 Task: Apply Photo Album Theme on "Image A.jpg" and play.
Action: Mouse moved to (863, 148)
Screenshot: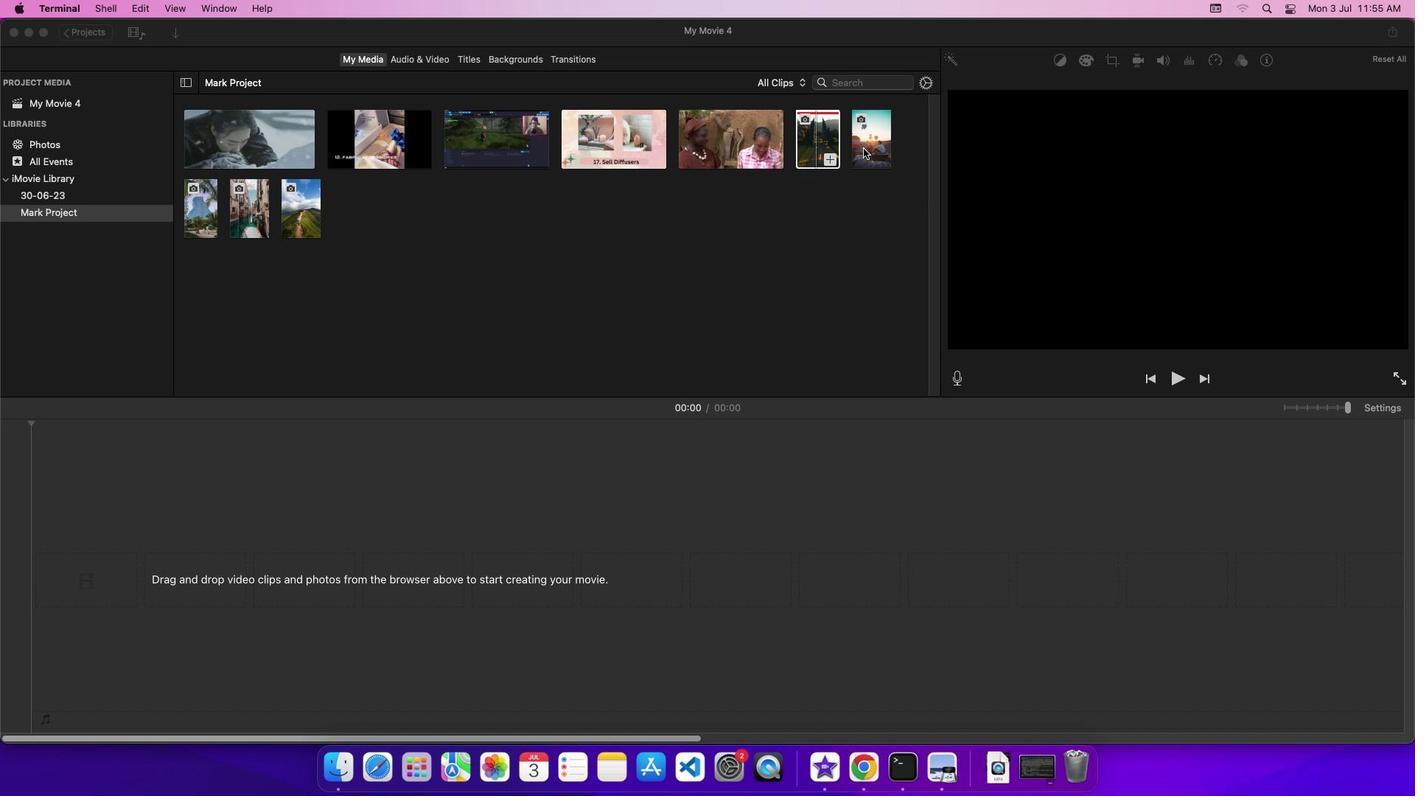 
Action: Mouse pressed left at (863, 148)
Screenshot: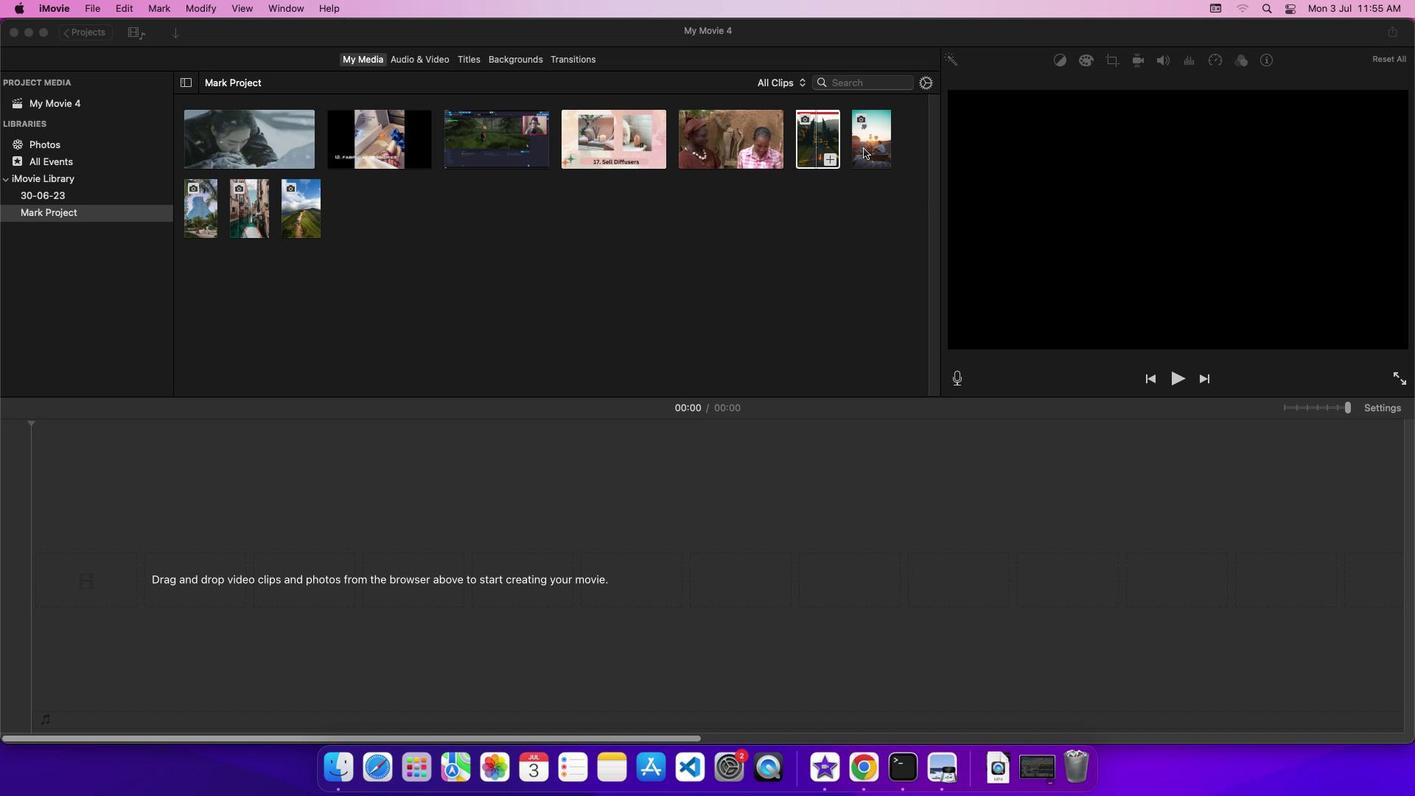 
Action: Mouse moved to (867, 144)
Screenshot: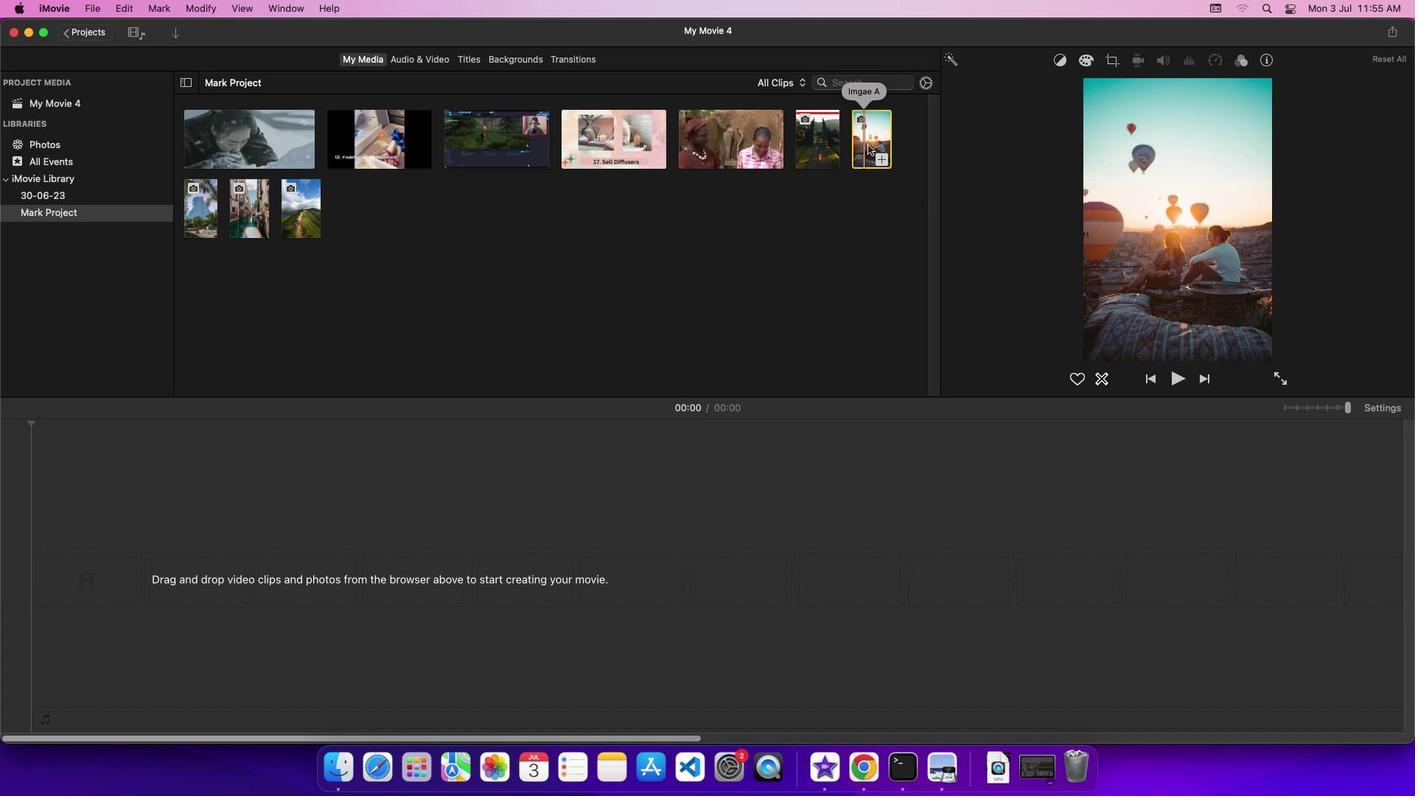 
Action: Mouse pressed left at (867, 144)
Screenshot: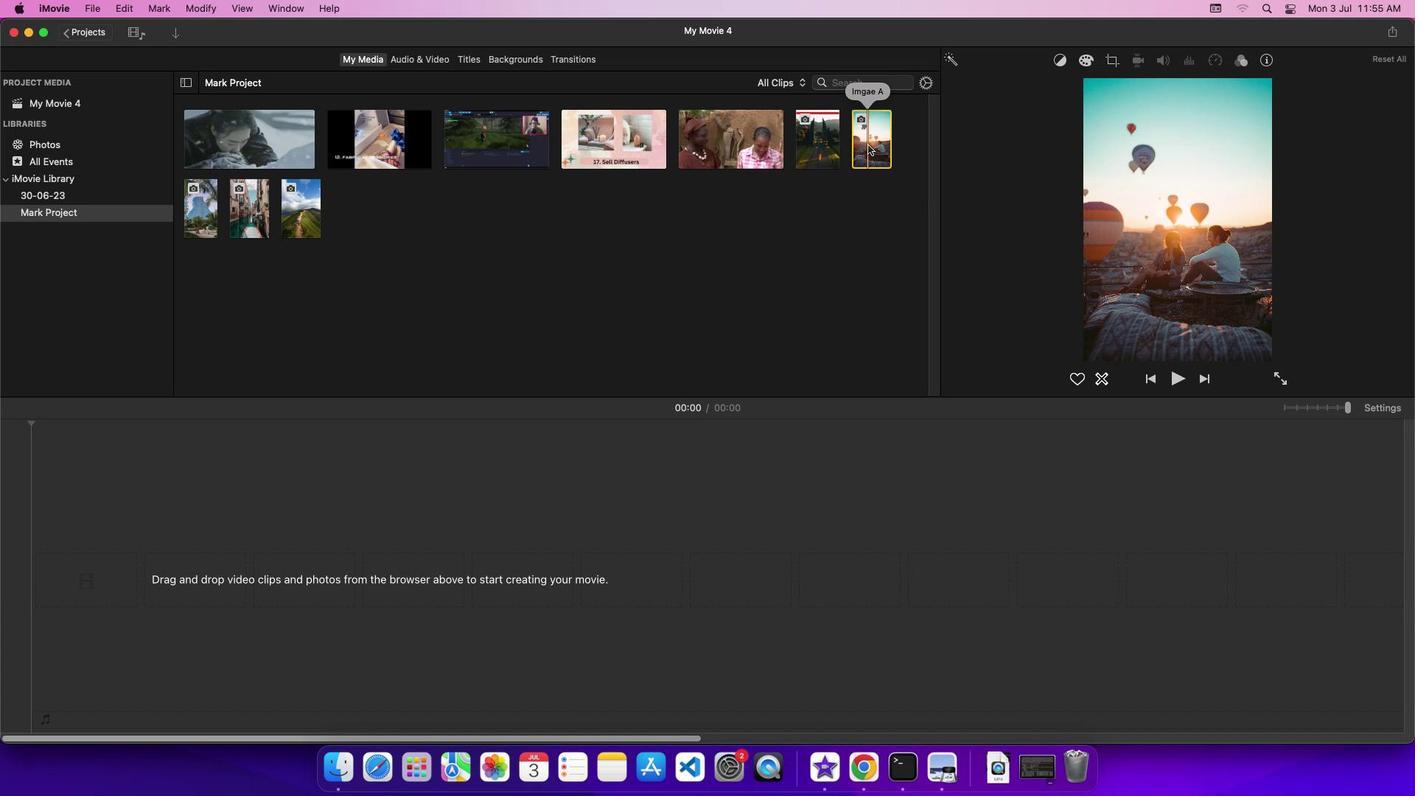 
Action: Mouse moved to (1398, 406)
Screenshot: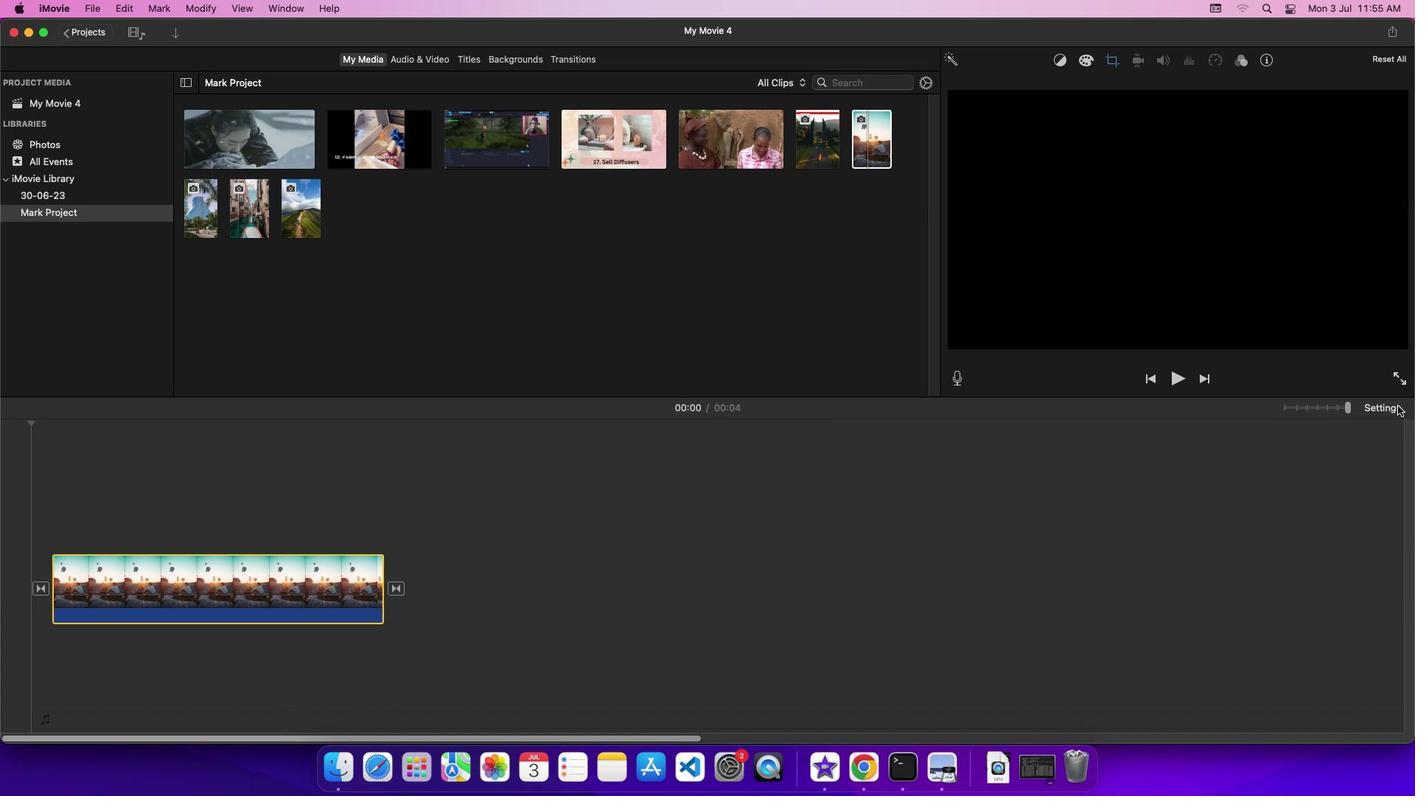 
Action: Mouse pressed left at (1398, 406)
Screenshot: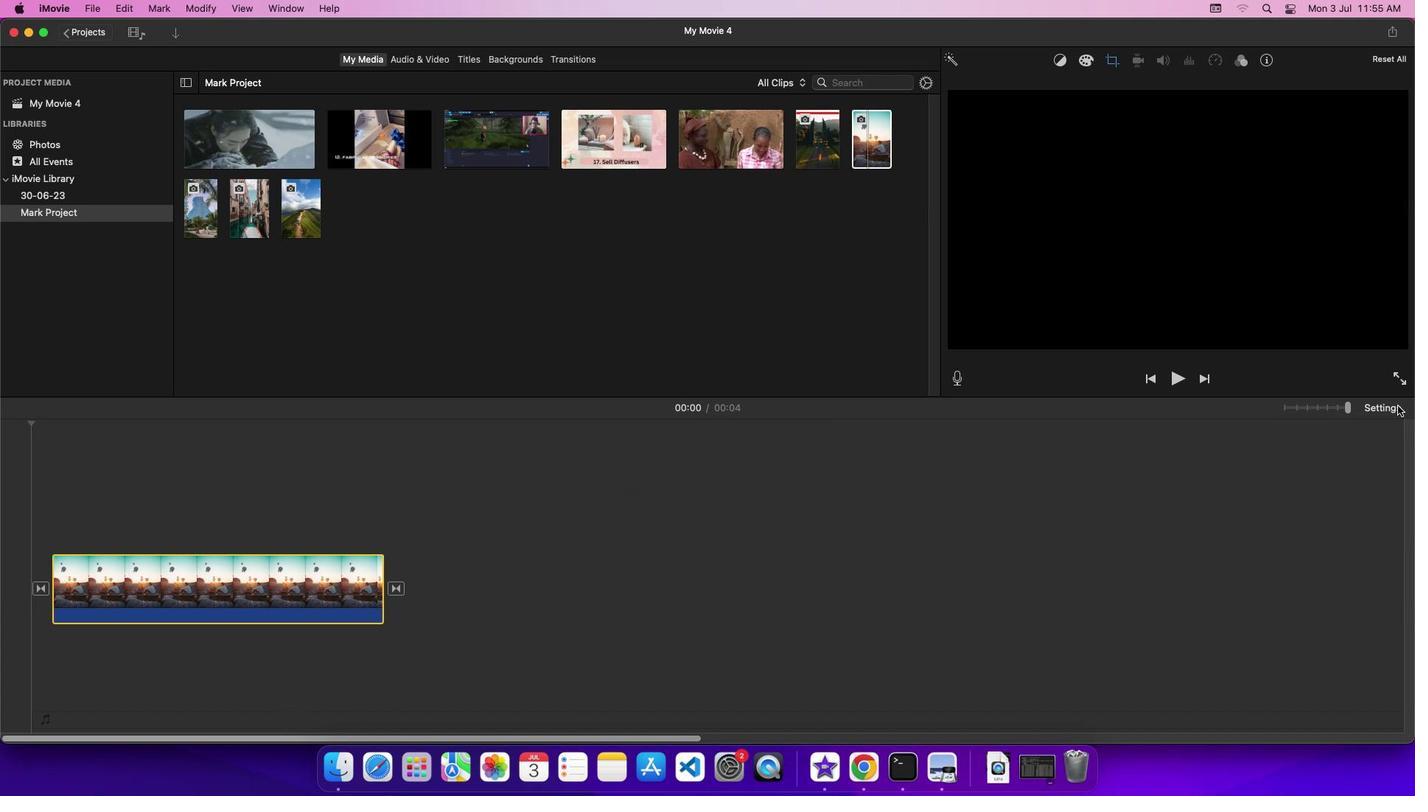 
Action: Mouse moved to (1253, 473)
Screenshot: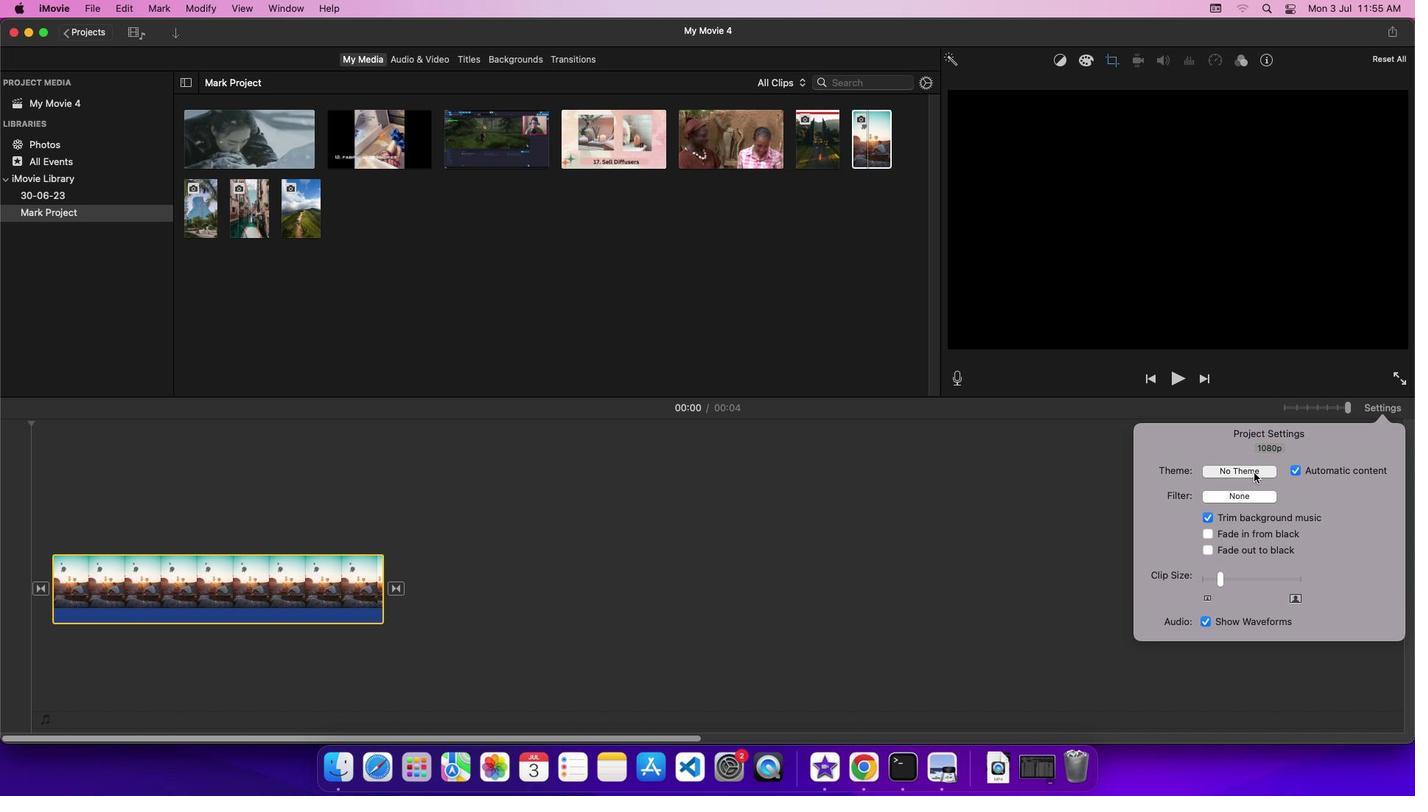 
Action: Mouse pressed left at (1253, 473)
Screenshot: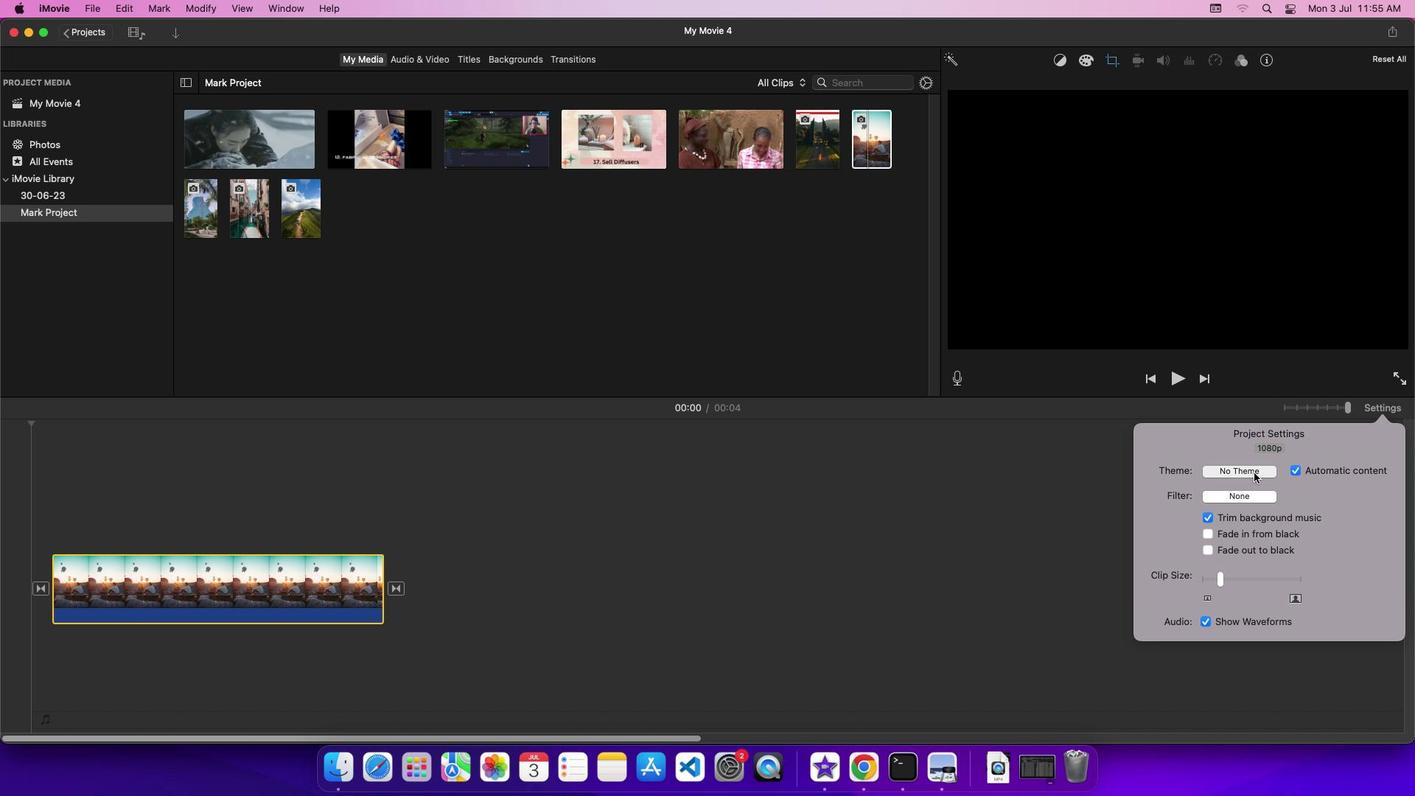 
Action: Mouse moved to (863, 428)
Screenshot: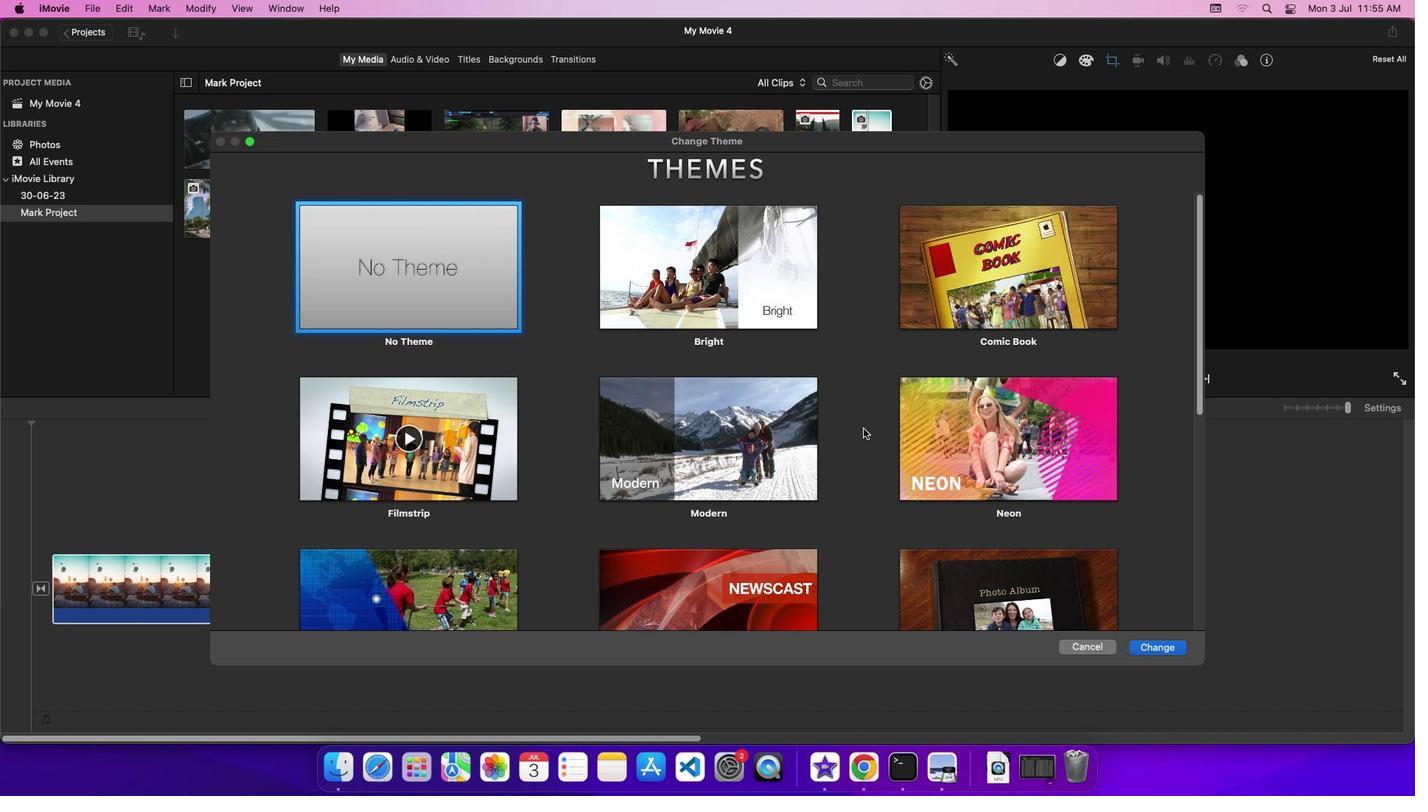 
Action: Mouse scrolled (863, 428) with delta (0, 0)
Screenshot: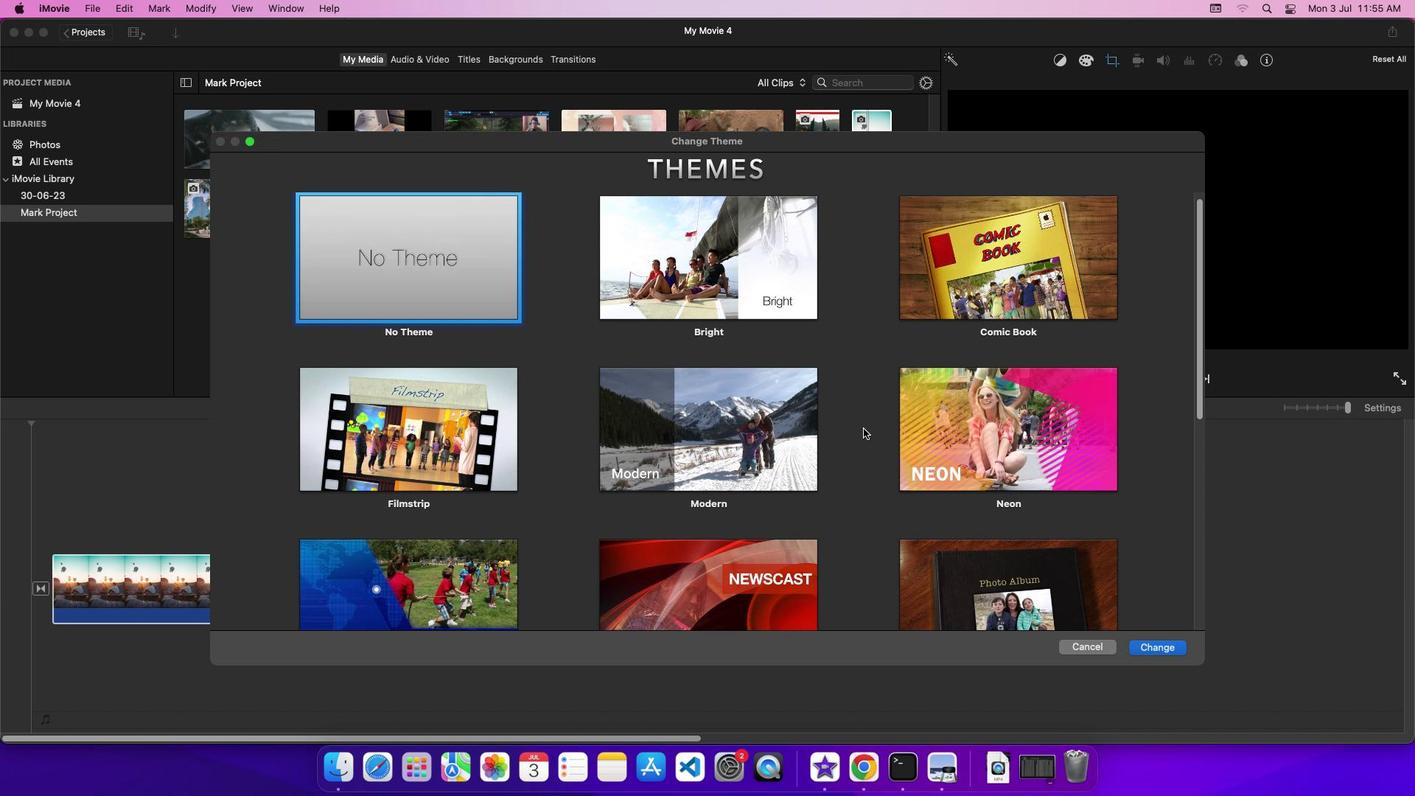 
Action: Mouse scrolled (863, 428) with delta (0, 0)
Screenshot: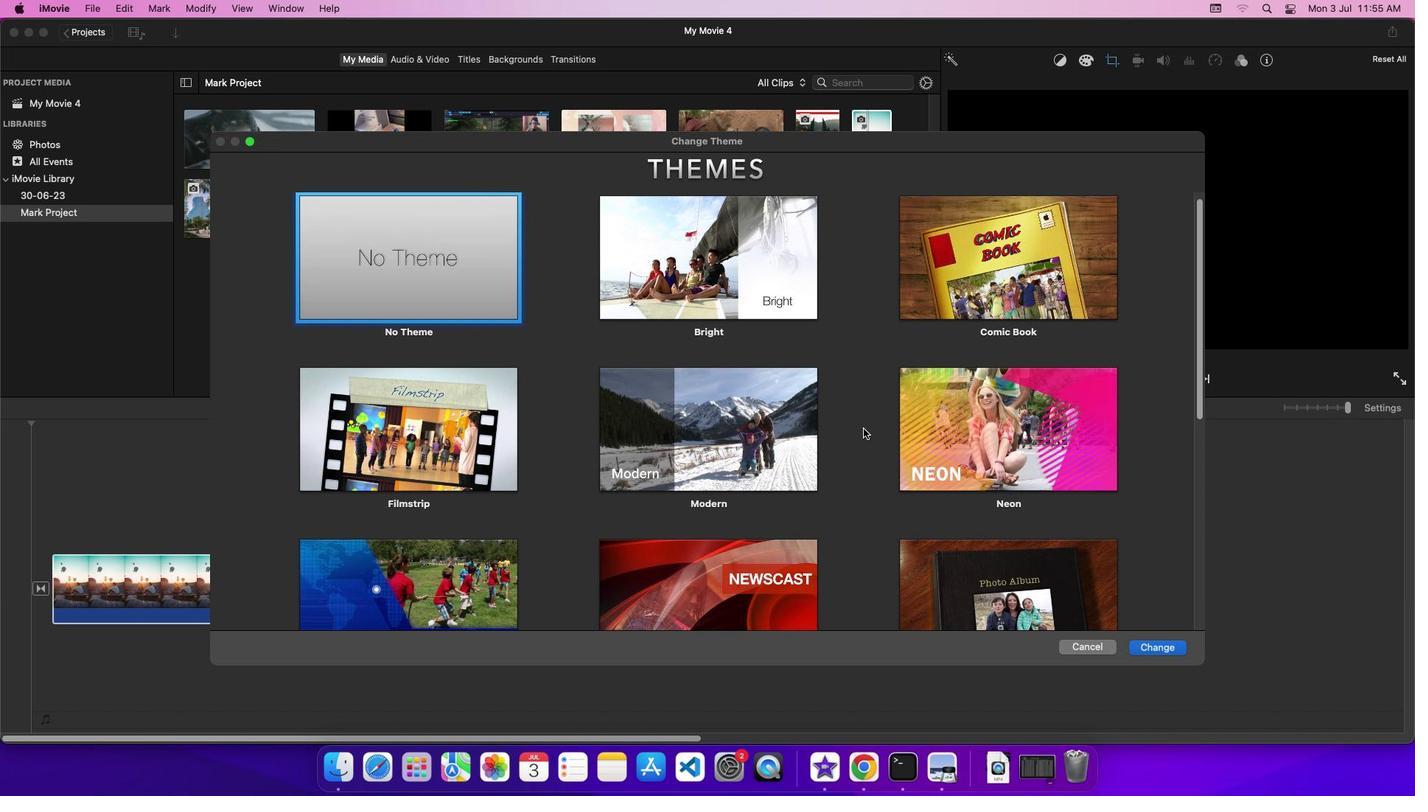 
Action: Mouse scrolled (863, 428) with delta (0, 0)
Screenshot: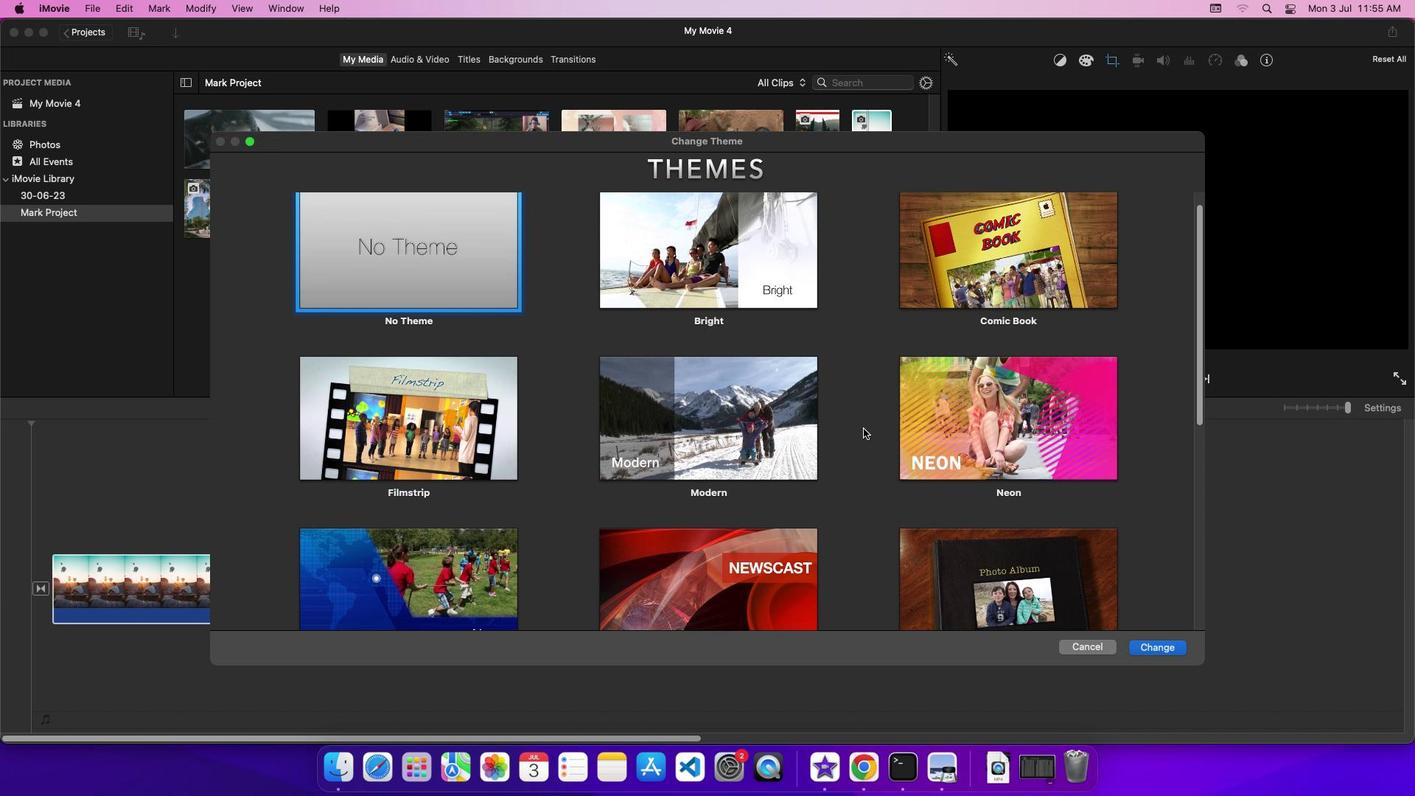 
Action: Mouse scrolled (863, 428) with delta (0, 0)
Screenshot: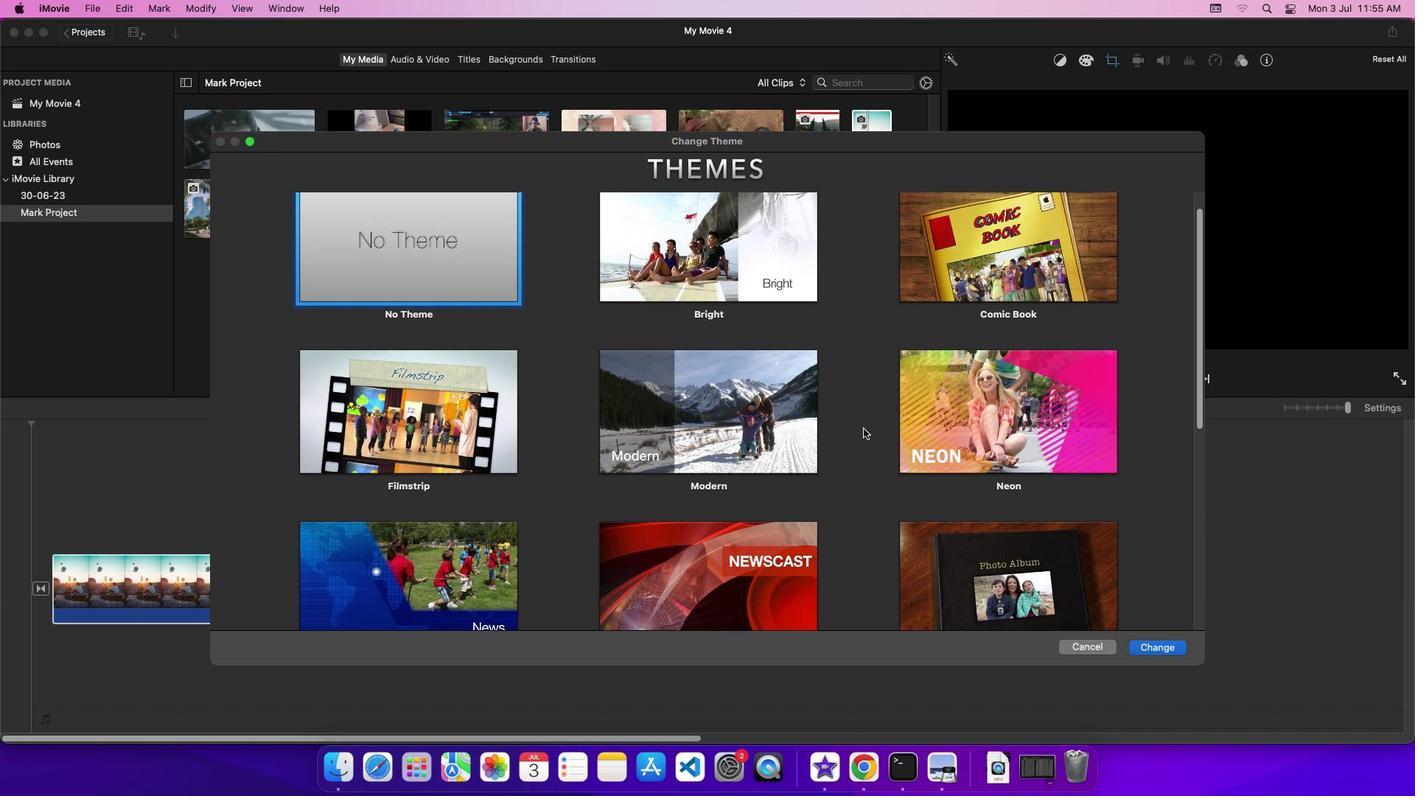 
Action: Mouse scrolled (863, 428) with delta (0, 0)
Screenshot: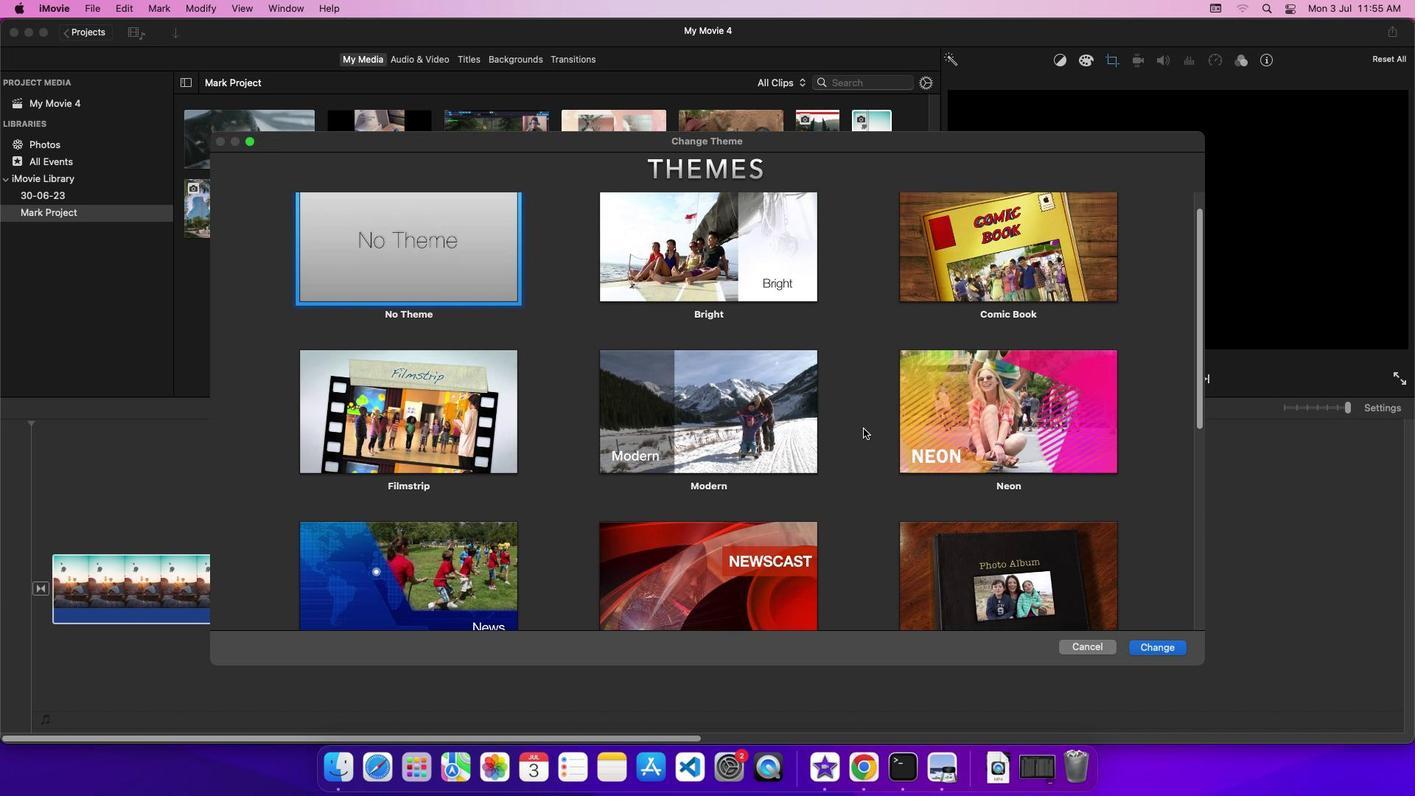 
Action: Mouse scrolled (863, 428) with delta (0, 0)
Screenshot: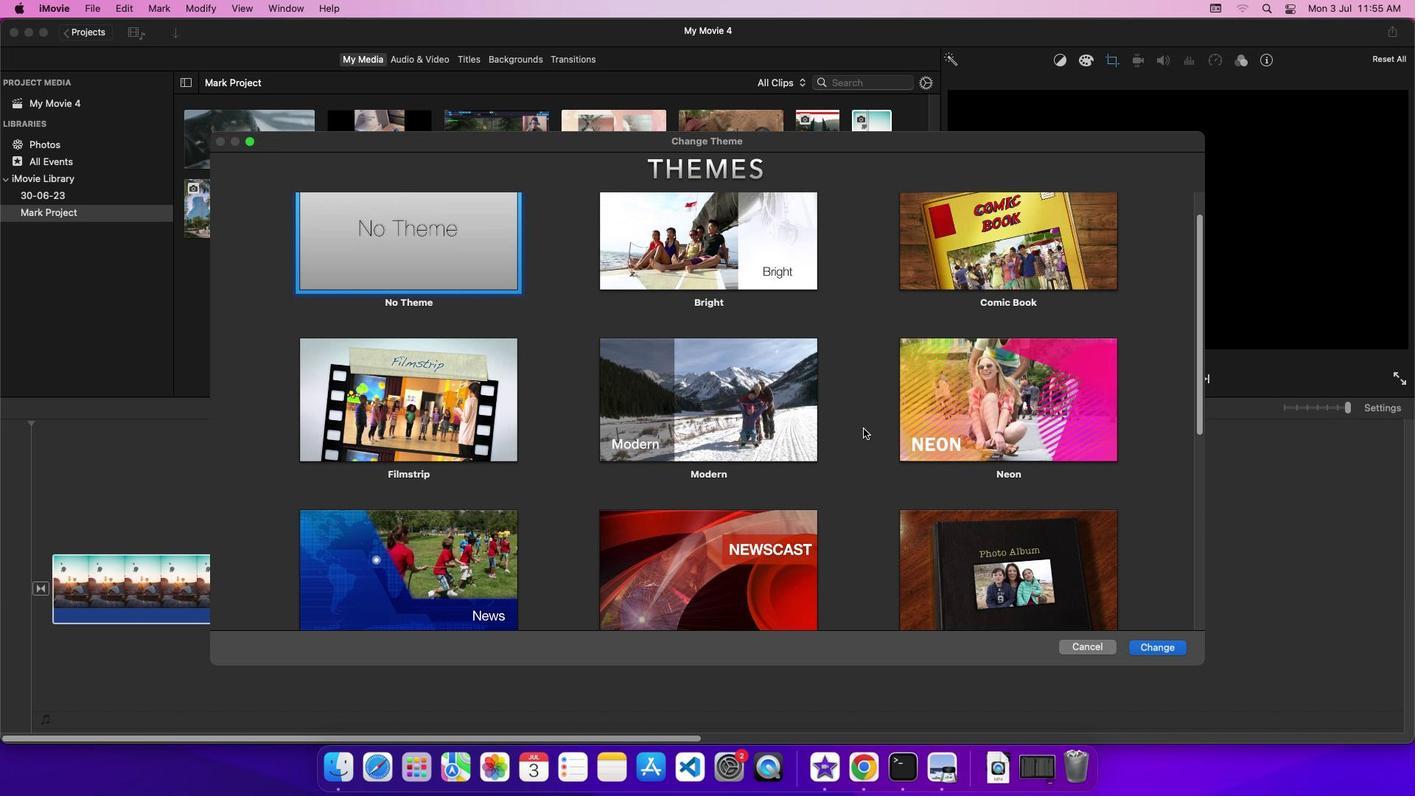 
Action: Mouse scrolled (863, 428) with delta (0, 0)
Screenshot: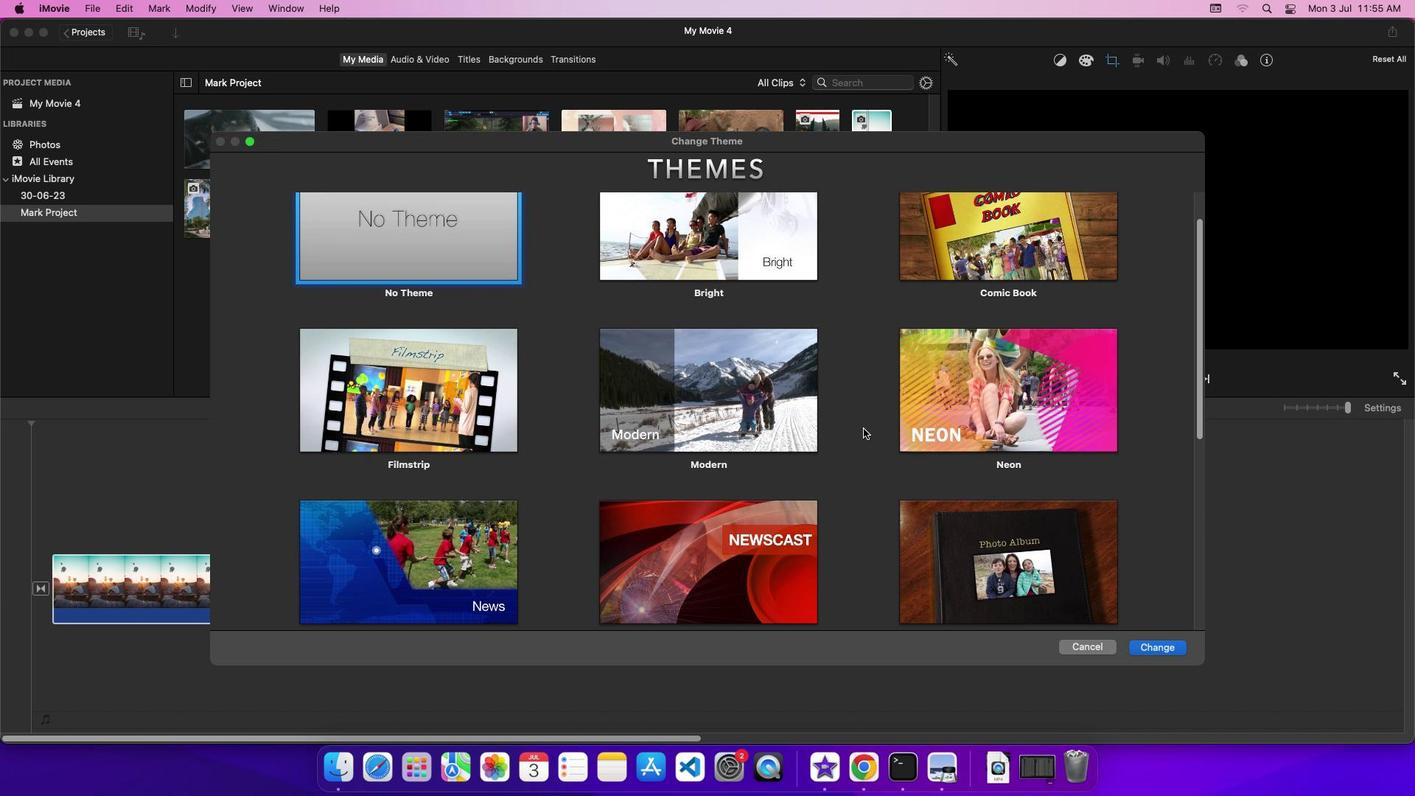 
Action: Mouse scrolled (863, 428) with delta (0, 0)
Screenshot: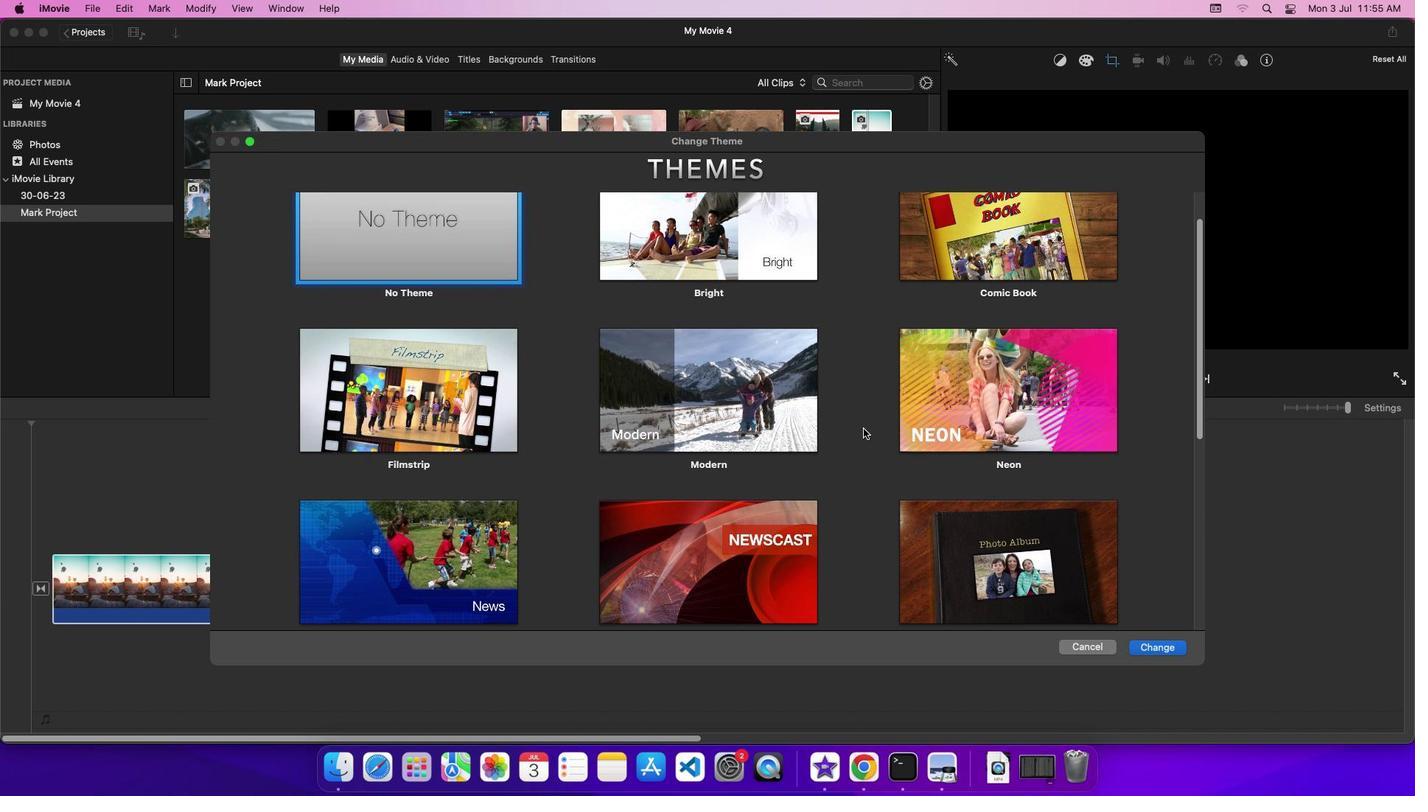
Action: Mouse scrolled (863, 428) with delta (0, 0)
Screenshot: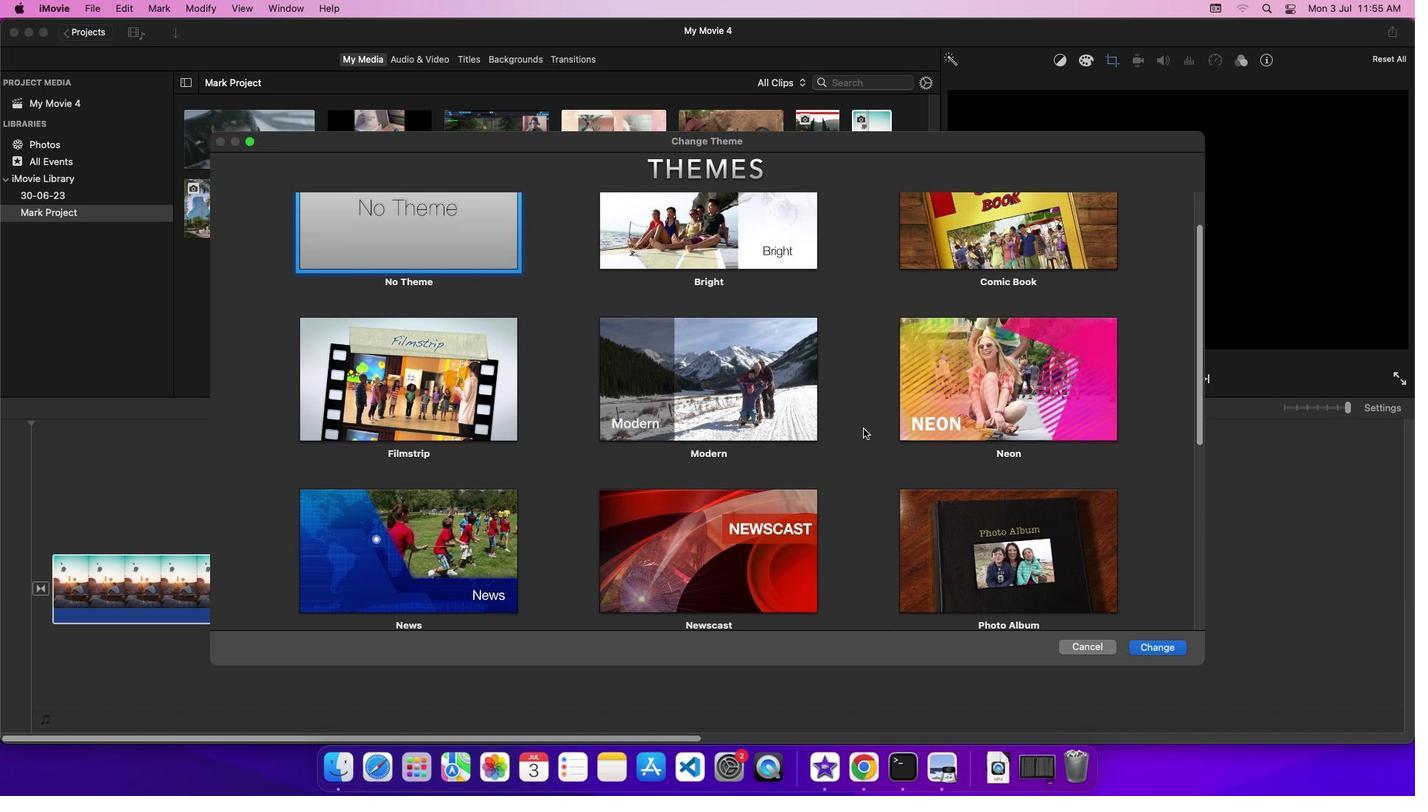 
Action: Mouse scrolled (863, 428) with delta (0, 0)
Screenshot: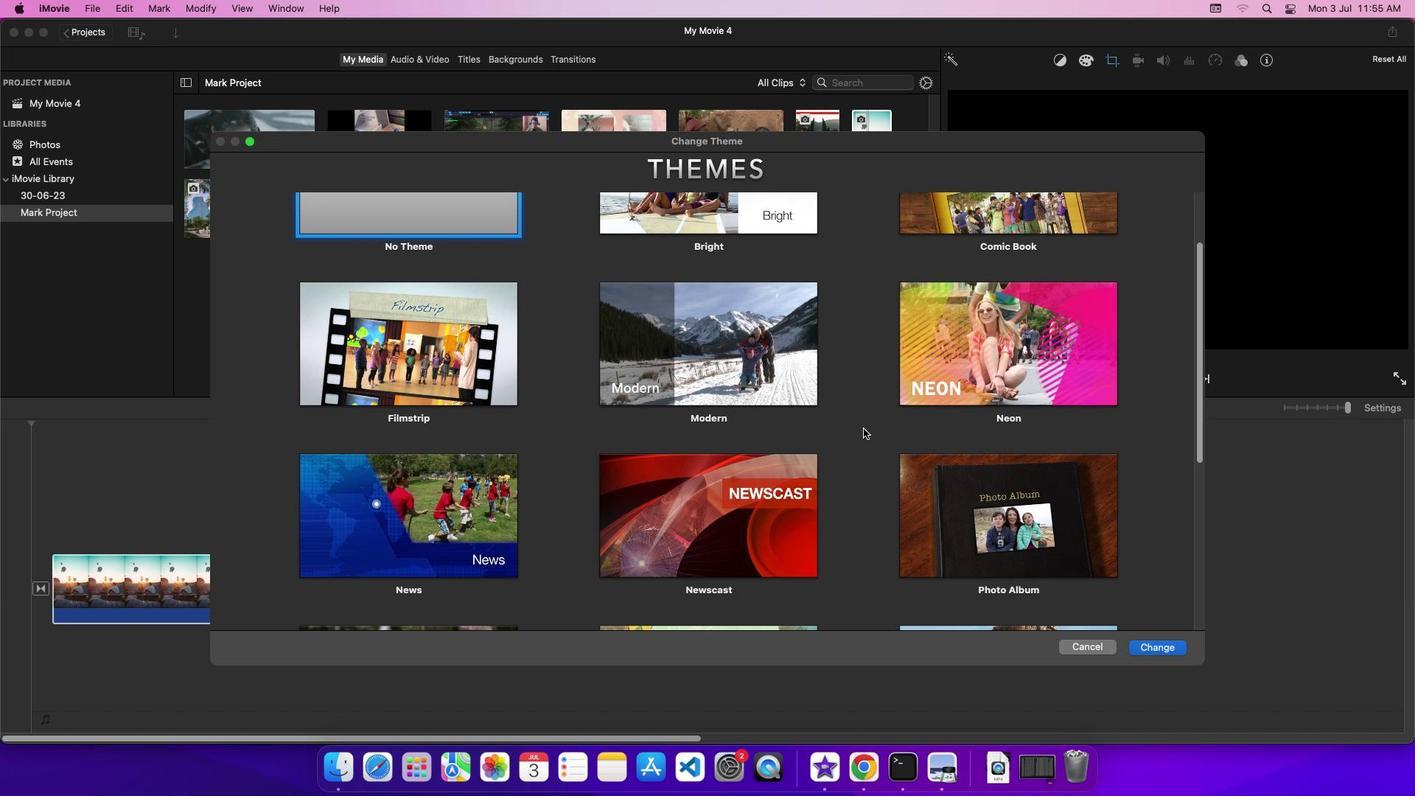 
Action: Mouse scrolled (863, 428) with delta (0, -2)
Screenshot: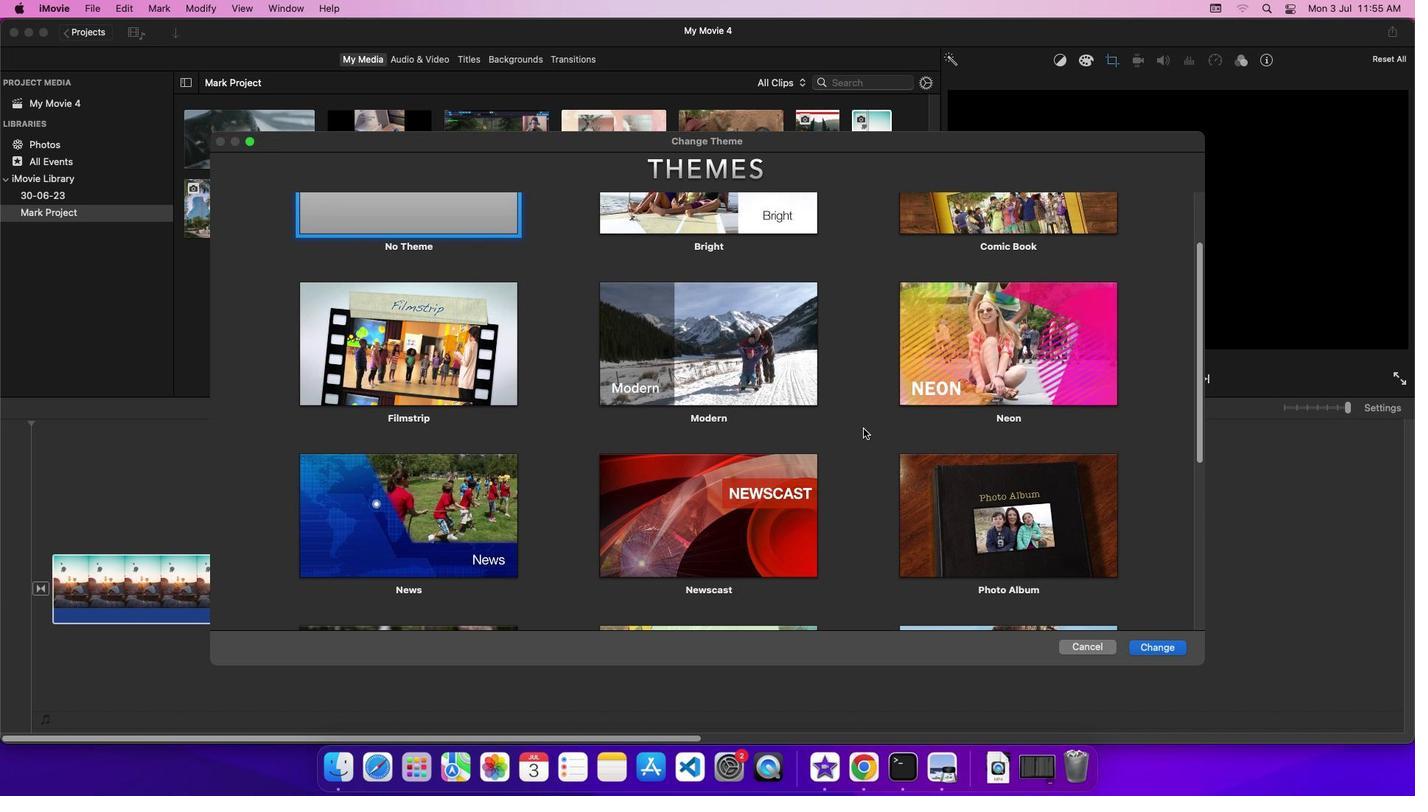 
Action: Mouse scrolled (863, 428) with delta (0, 0)
Screenshot: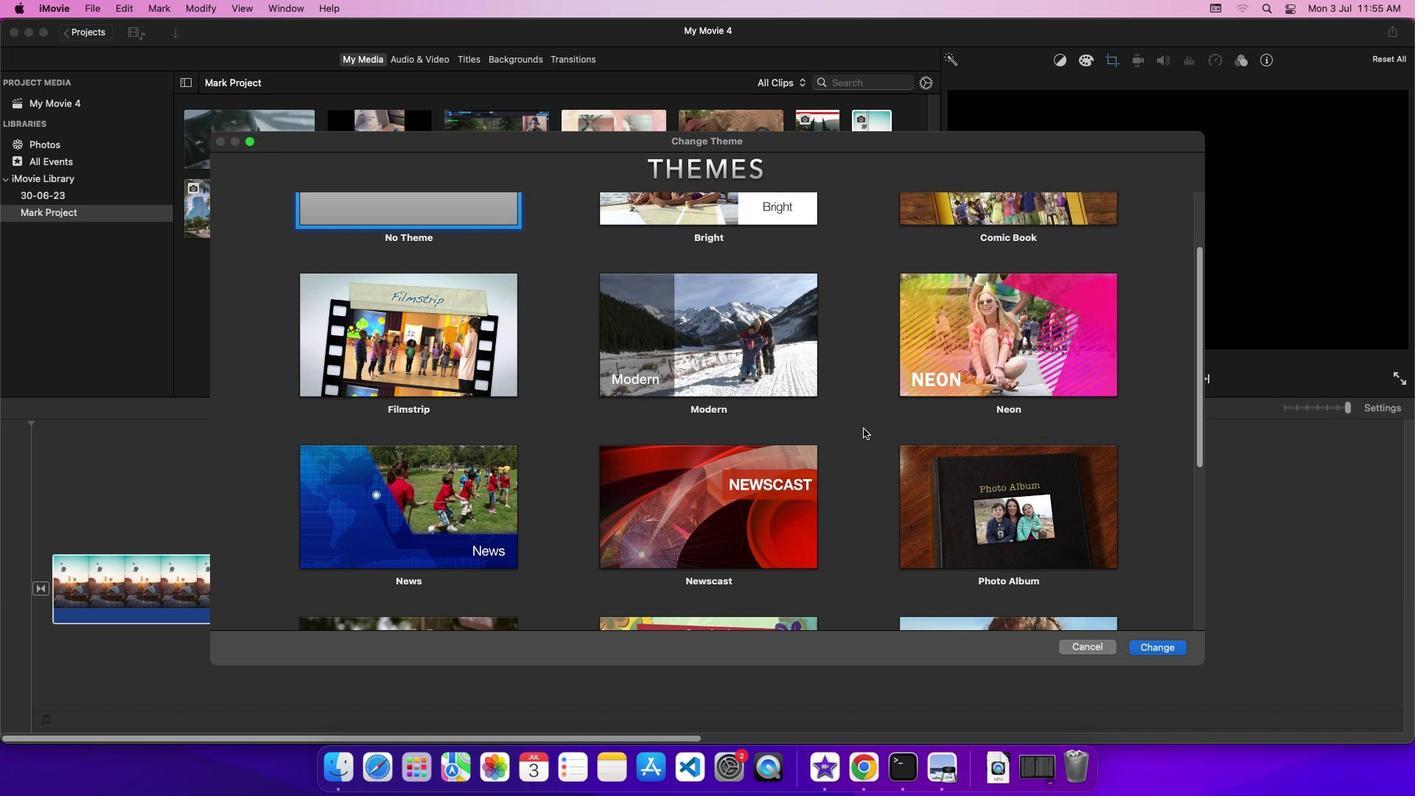 
Action: Mouse scrolled (863, 428) with delta (0, 0)
Screenshot: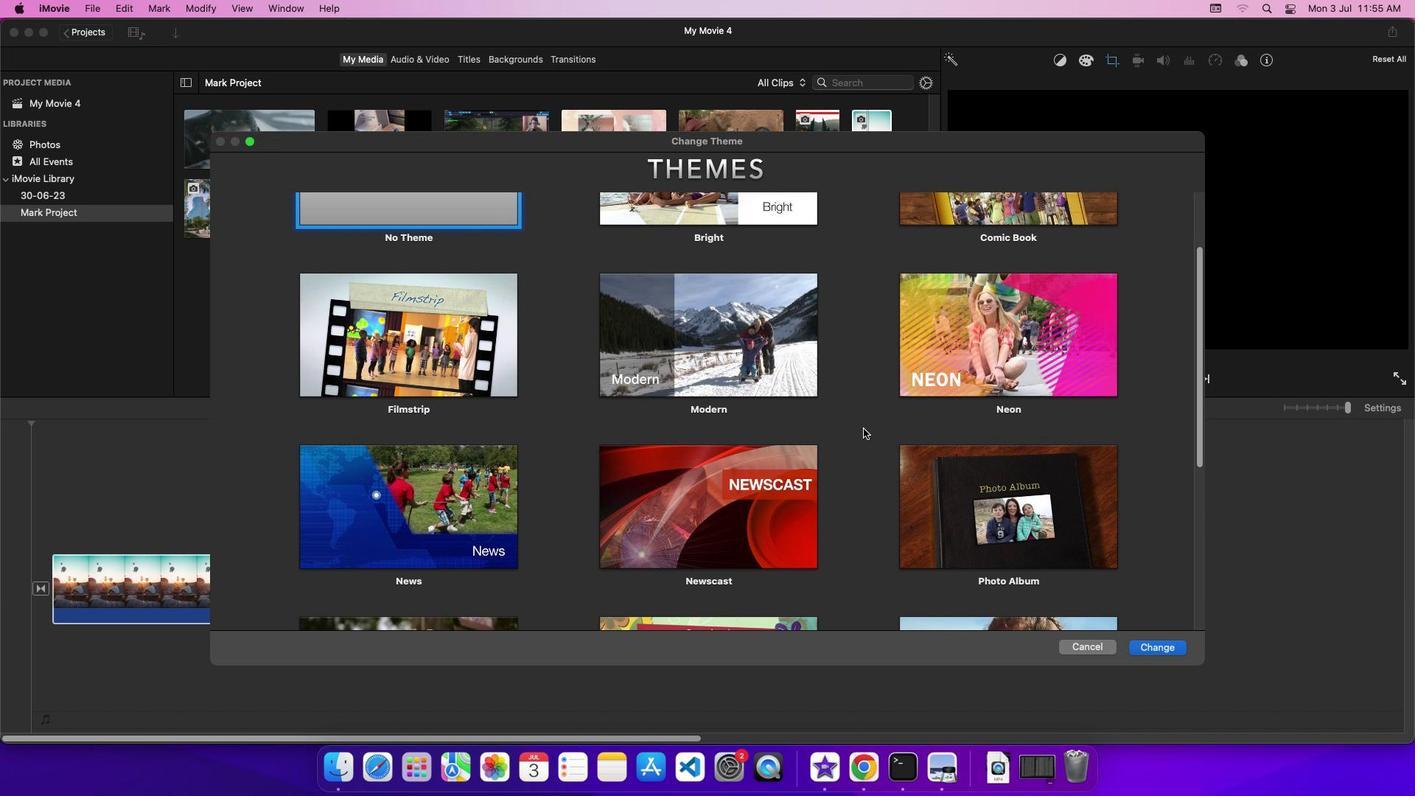 
Action: Mouse moved to (981, 508)
Screenshot: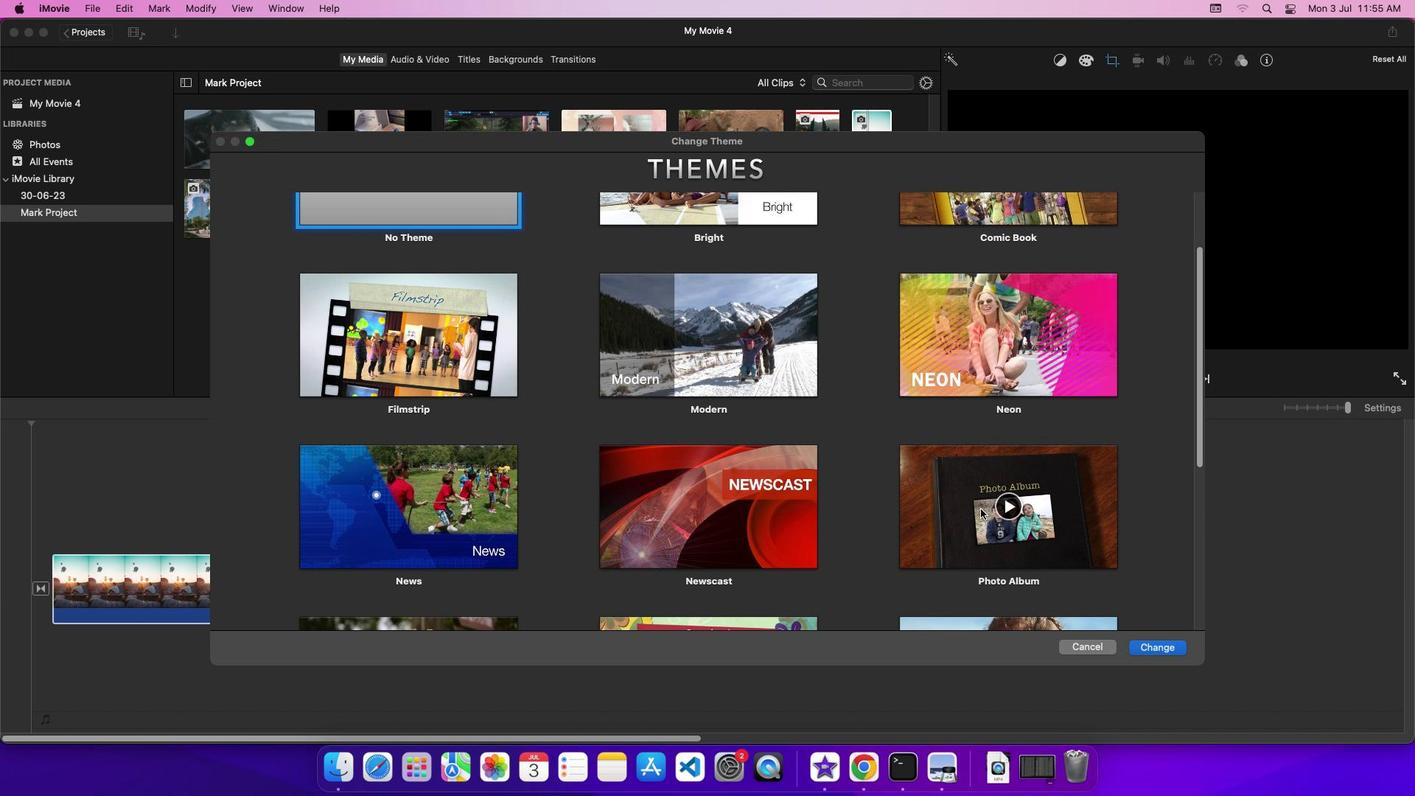 
Action: Mouse pressed left at (981, 508)
Screenshot: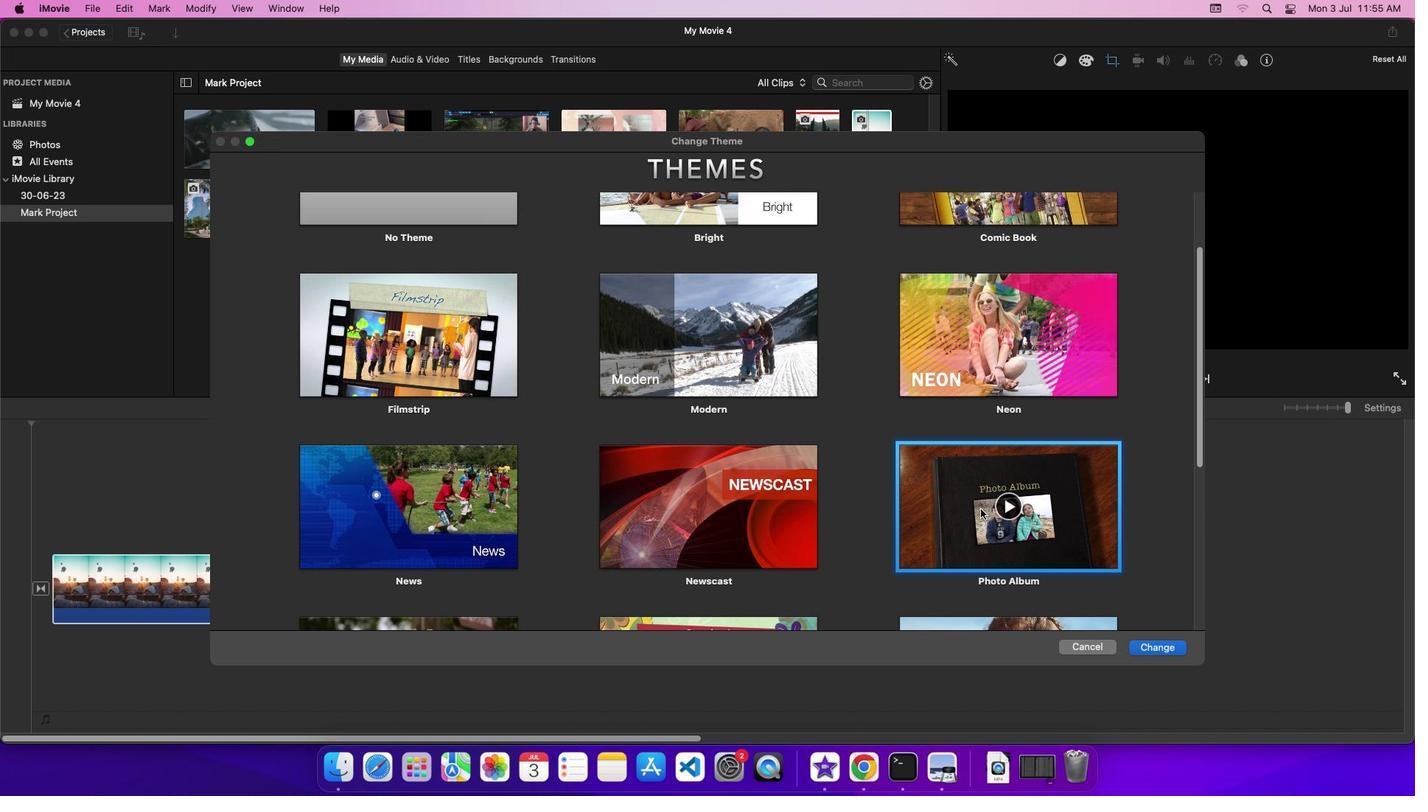 
Action: Mouse moved to (1149, 649)
Screenshot: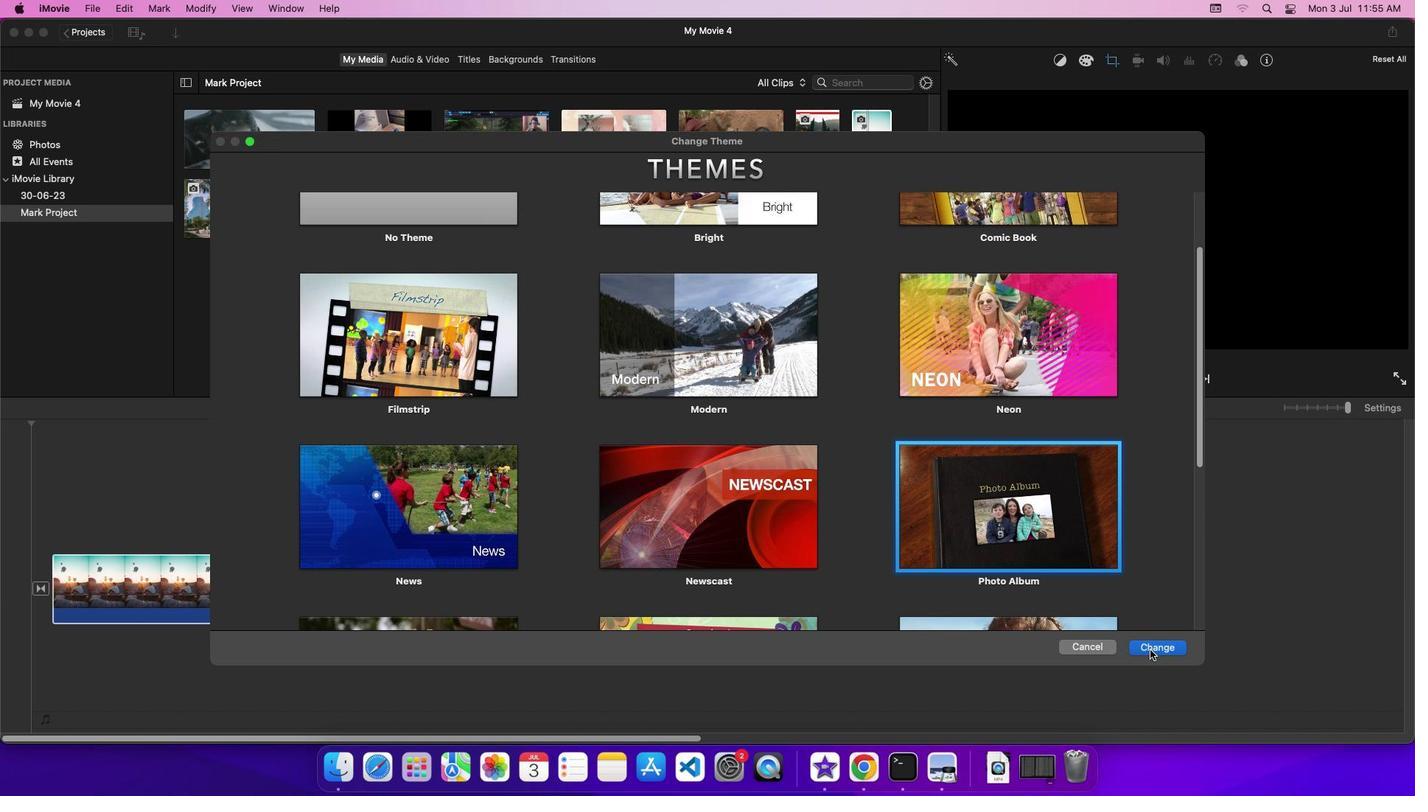 
Action: Mouse pressed left at (1149, 649)
Screenshot: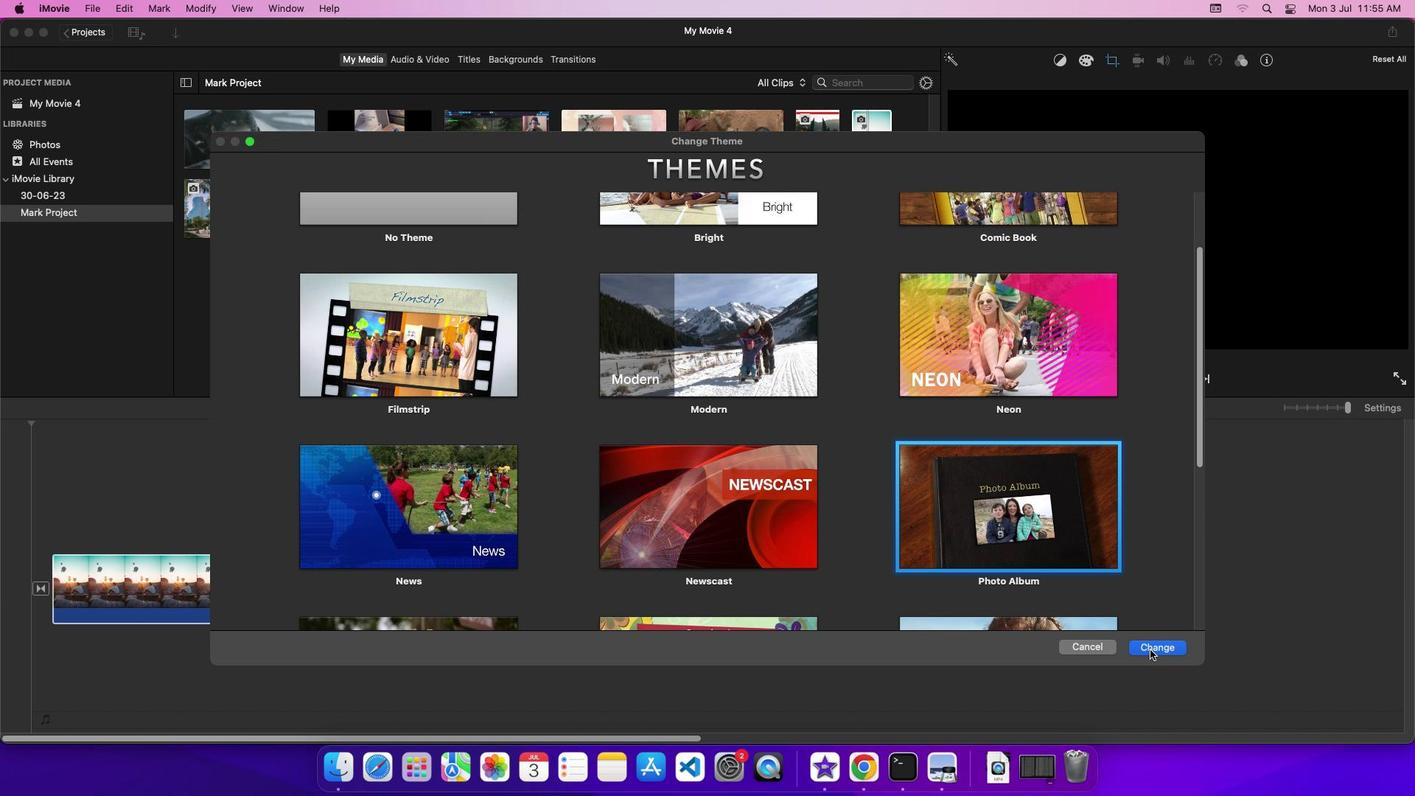 
Action: Mouse moved to (60, 548)
Screenshot: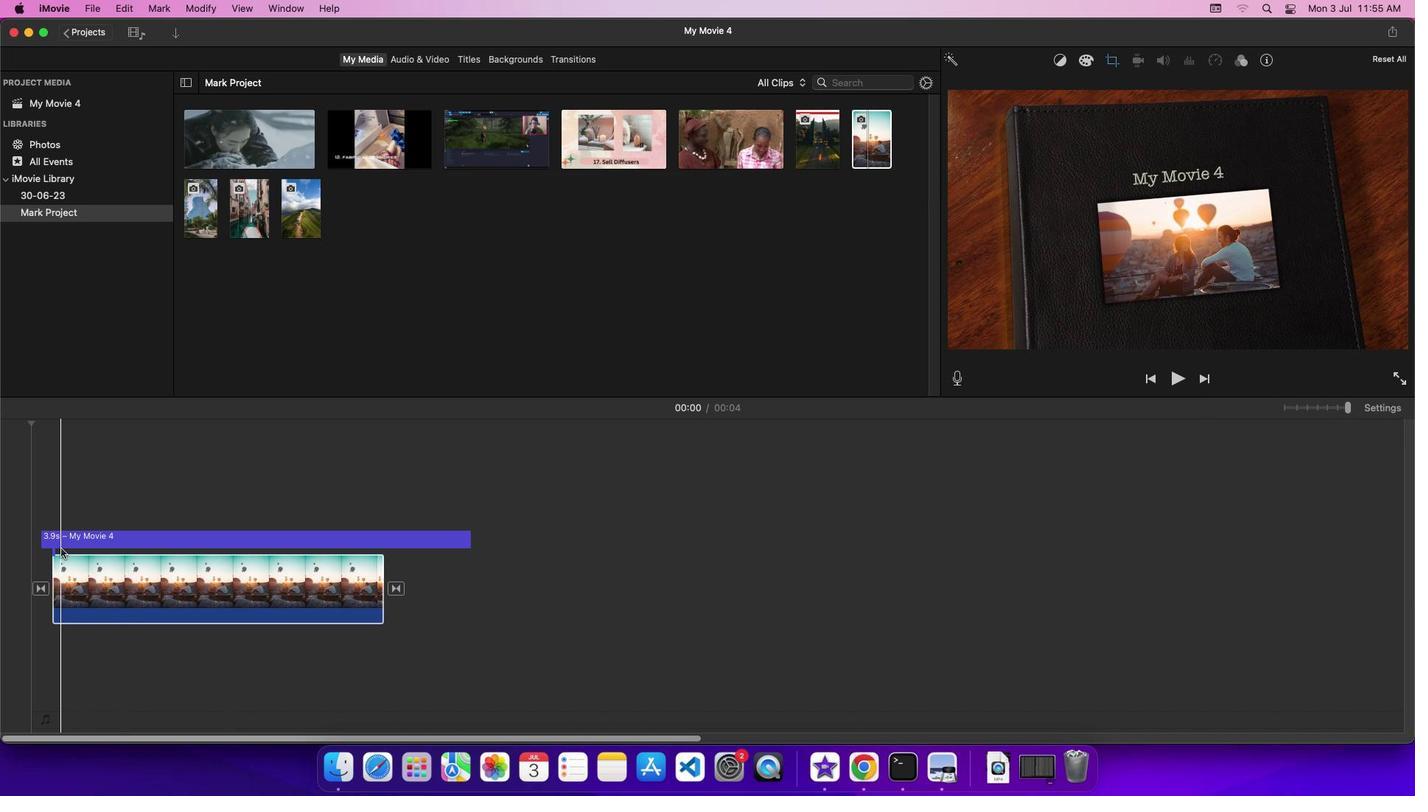 
Action: Mouse pressed left at (60, 548)
Screenshot: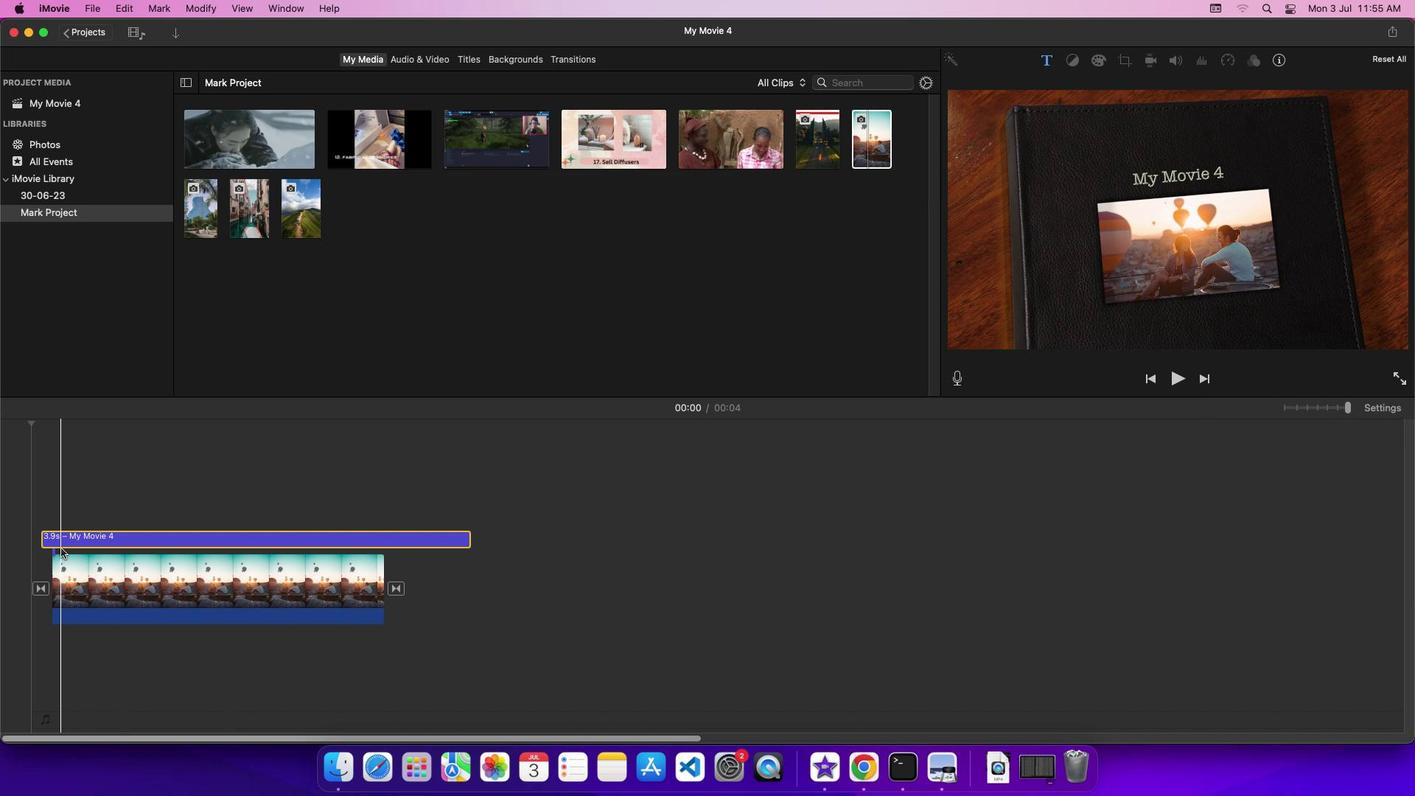 
Action: Mouse moved to (1179, 381)
Screenshot: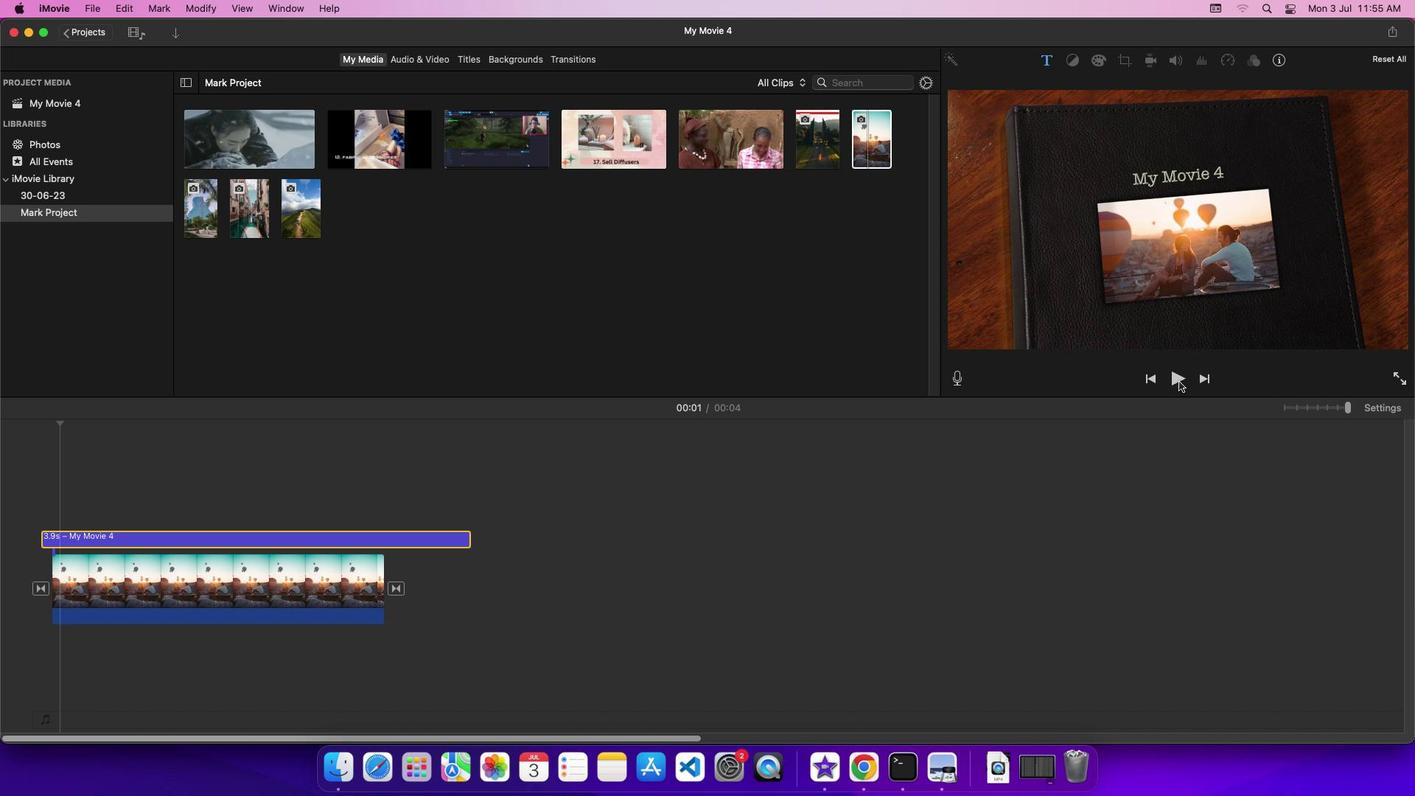 
Action: Mouse pressed left at (1179, 381)
Screenshot: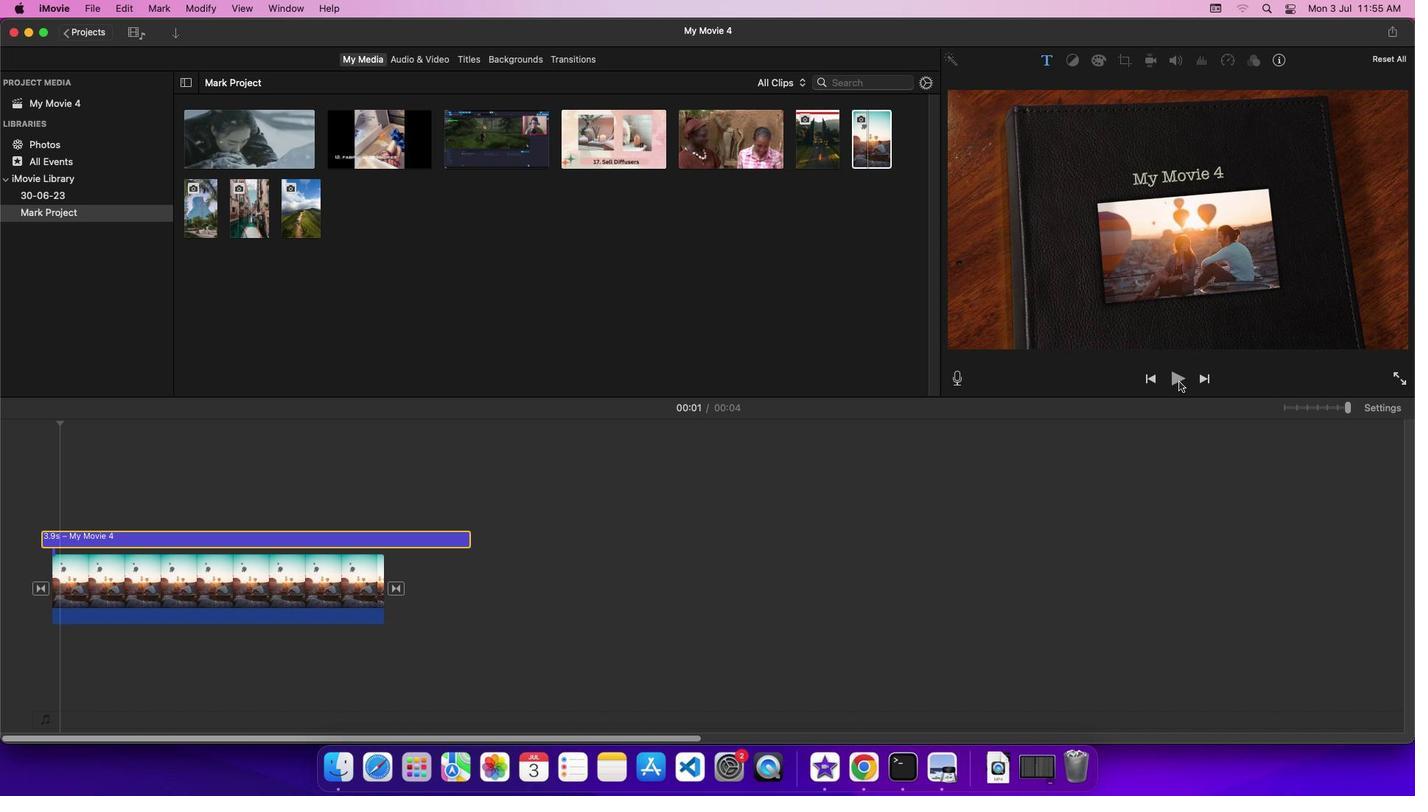 
Action: Mouse moved to (1163, 424)
Screenshot: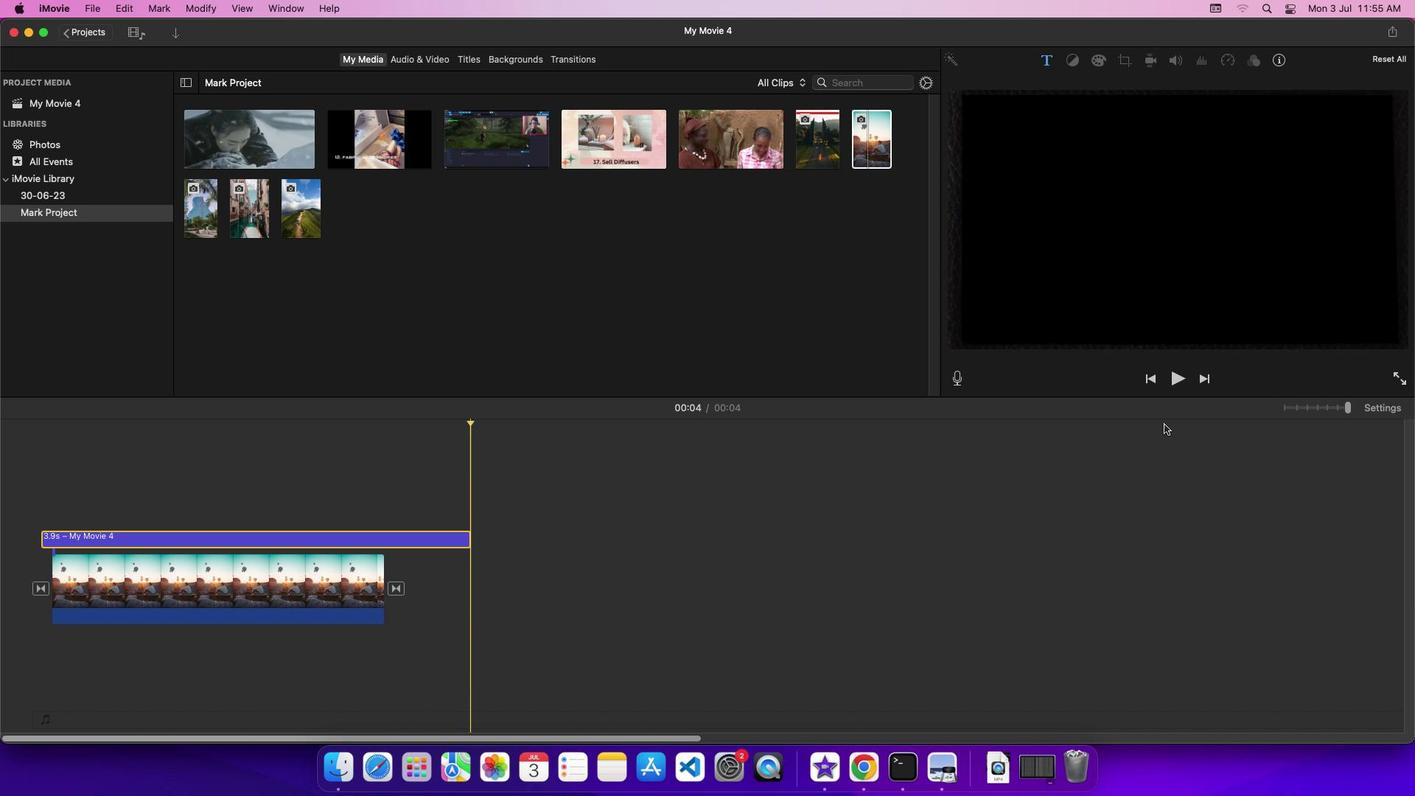 
